 Task: Create a due date automation trigger when advanced on, on the tuesday before a card is due add content with a name not ending with resume at 11:00 AM.
Action: Mouse moved to (1079, 329)
Screenshot: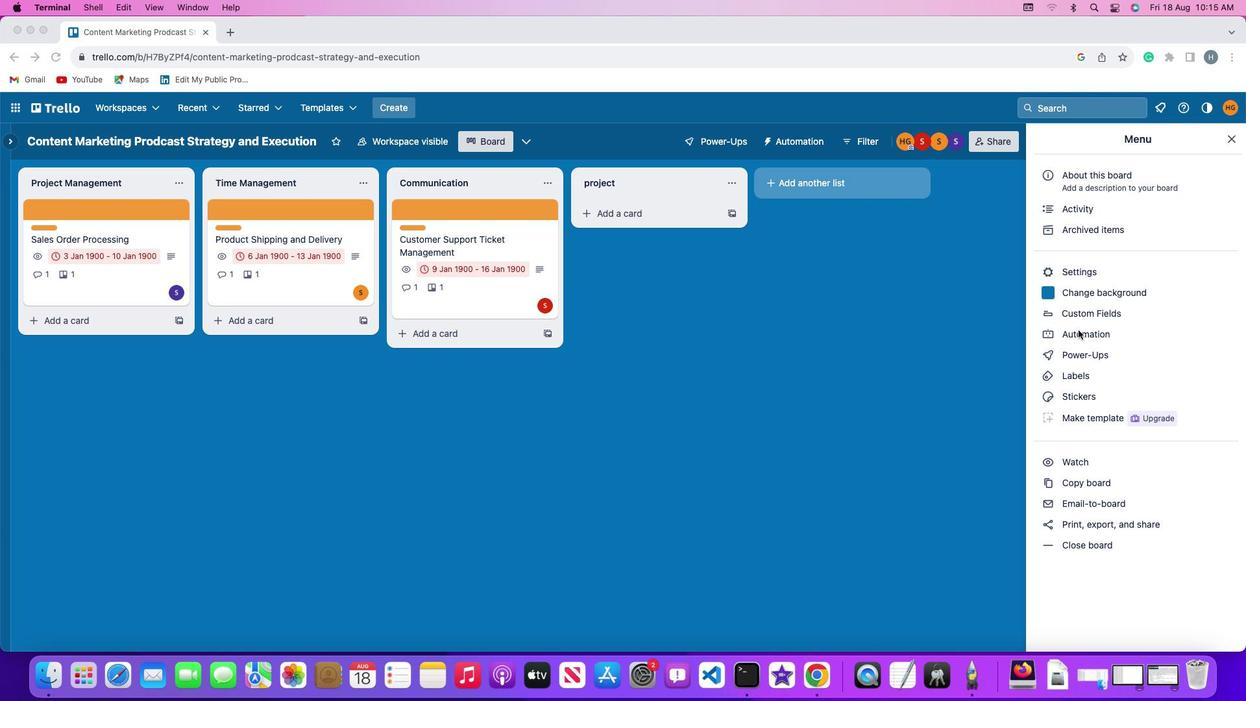 
Action: Mouse pressed left at (1079, 329)
Screenshot: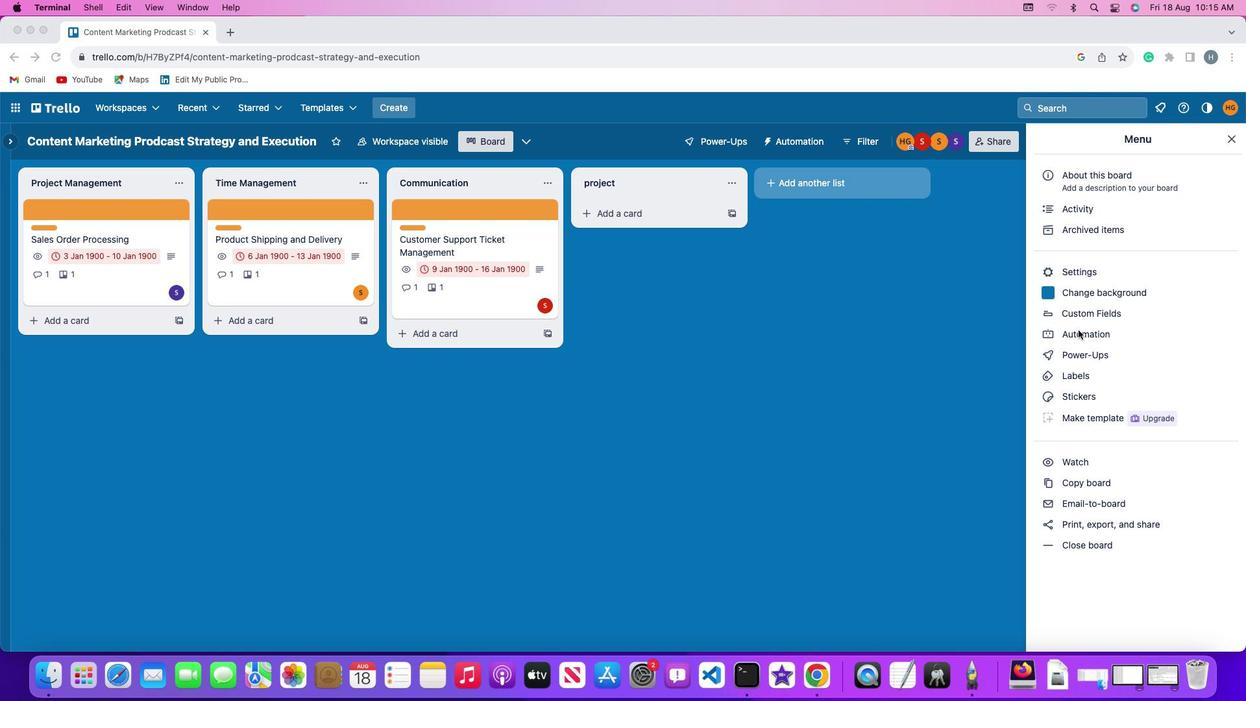 
Action: Mouse moved to (1079, 330)
Screenshot: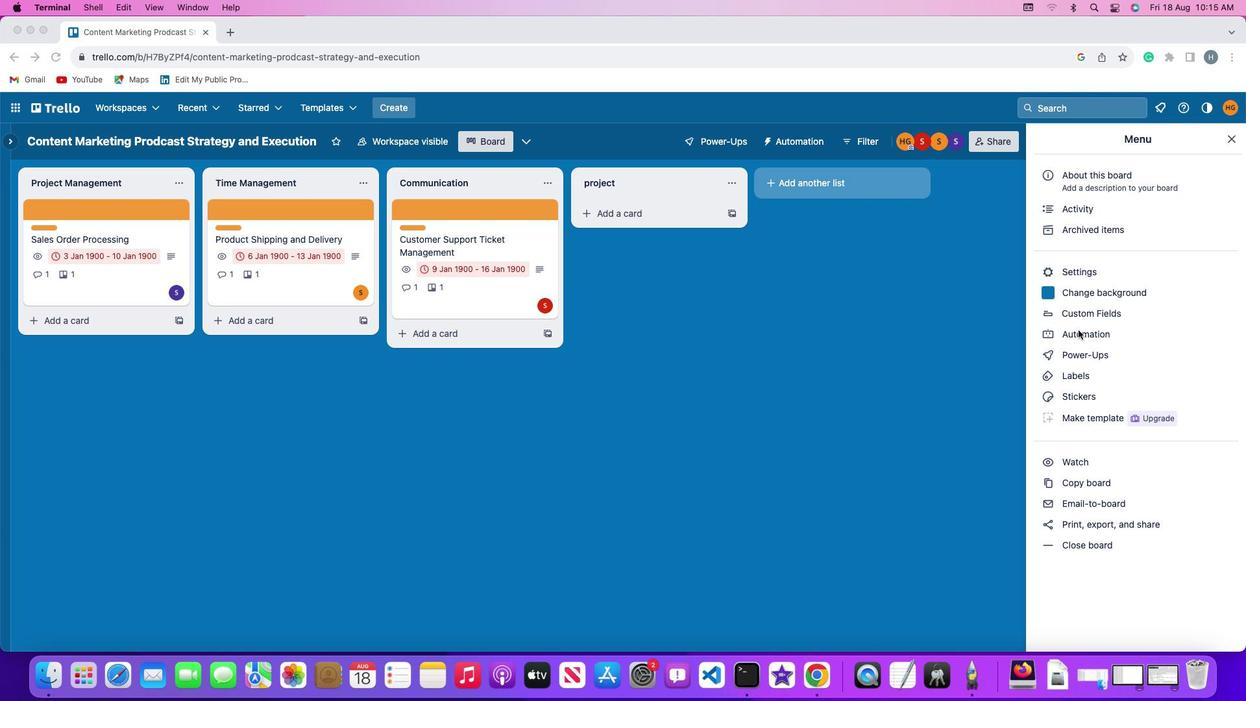 
Action: Mouse pressed left at (1079, 330)
Screenshot: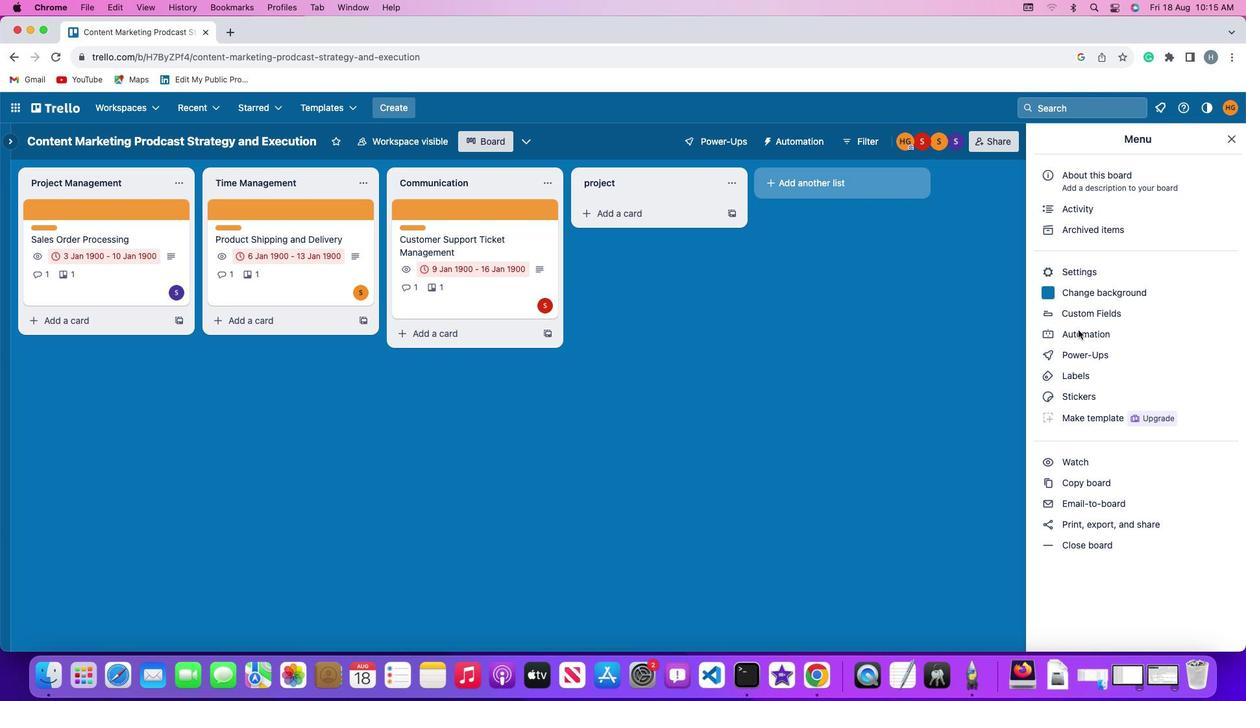 
Action: Mouse moved to (61, 310)
Screenshot: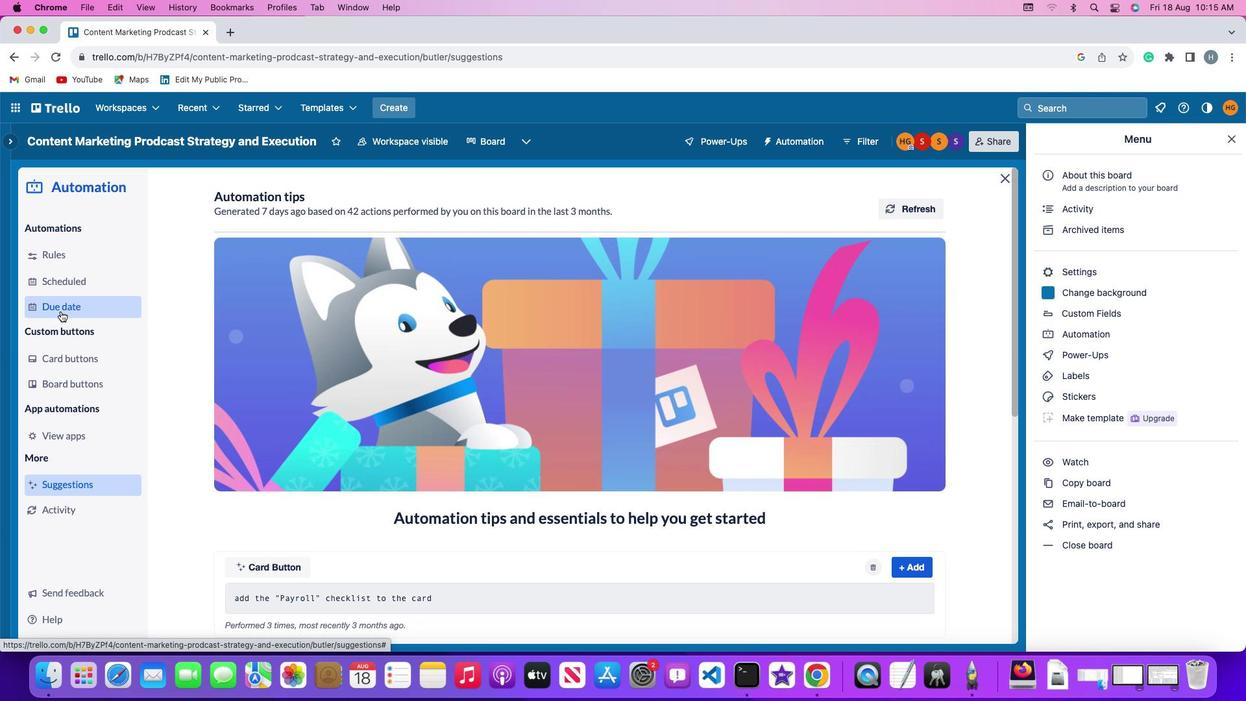 
Action: Mouse pressed left at (61, 310)
Screenshot: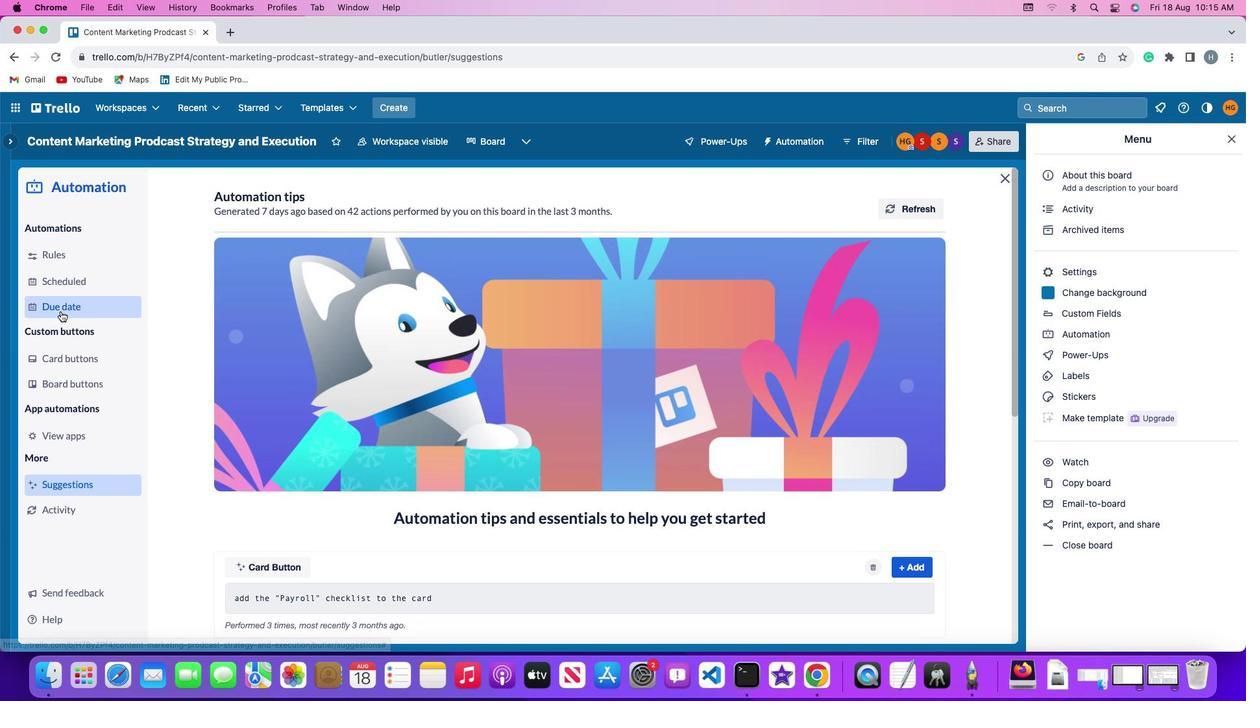 
Action: Mouse moved to (858, 199)
Screenshot: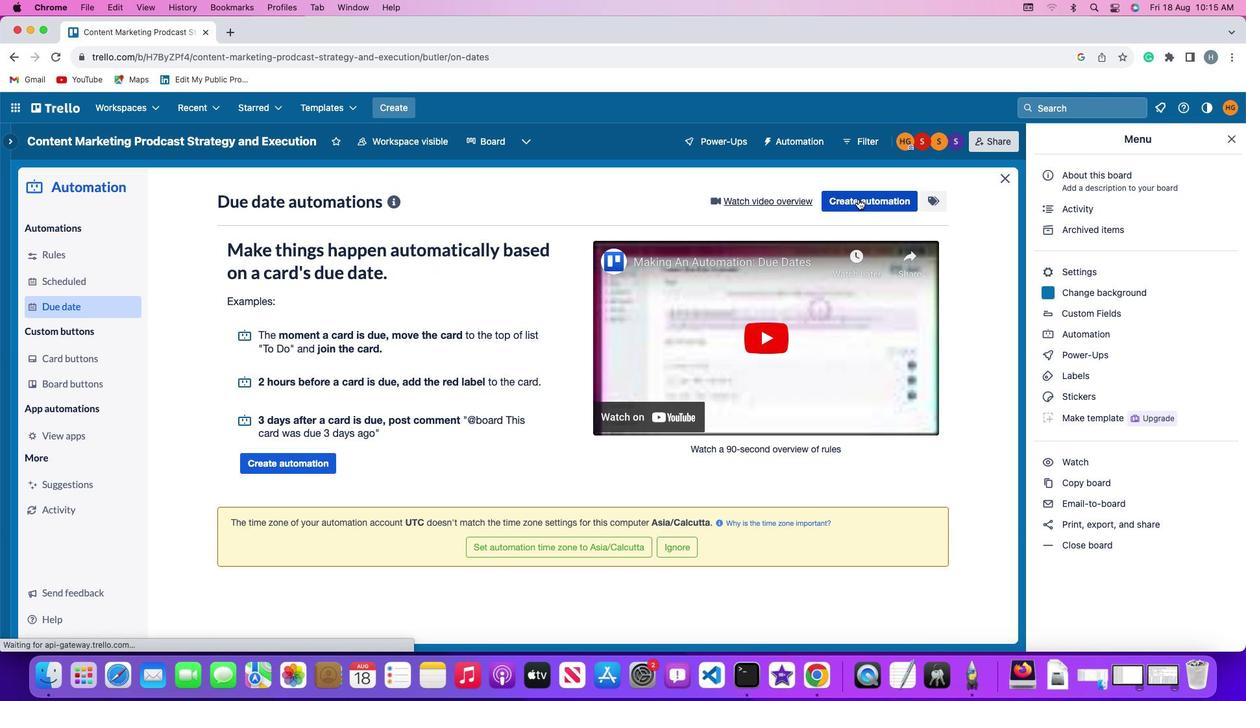 
Action: Mouse pressed left at (858, 199)
Screenshot: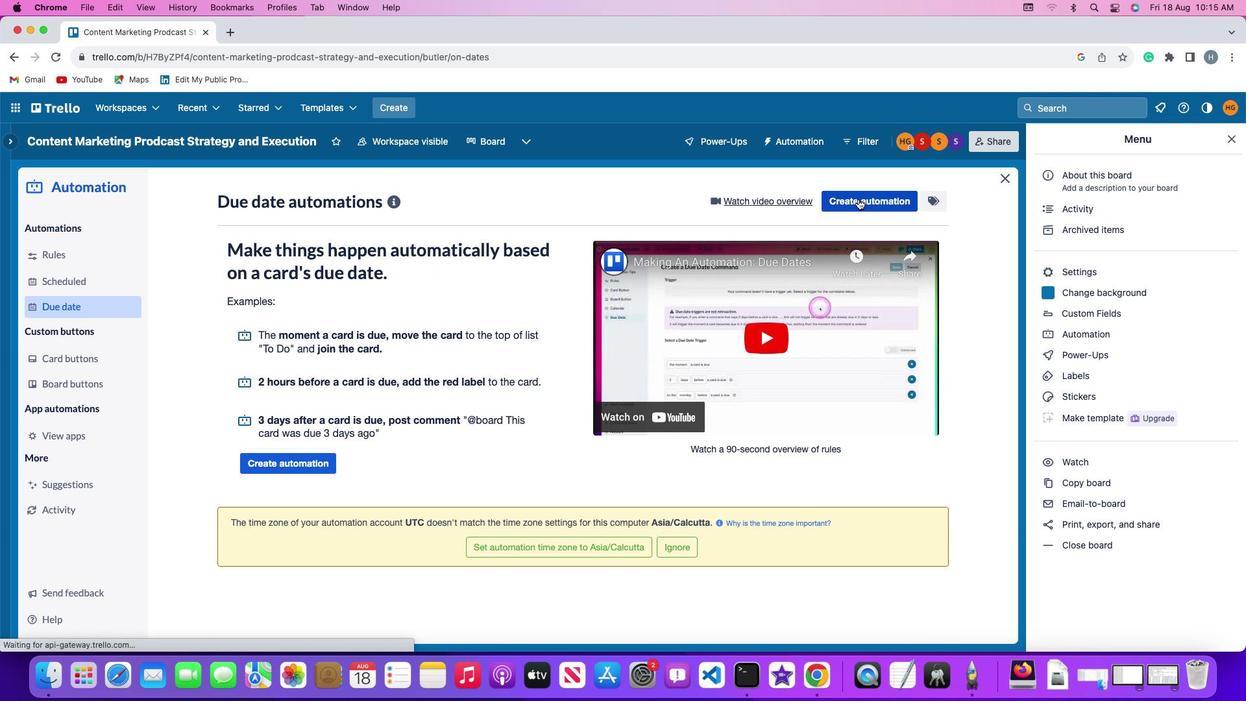 
Action: Mouse moved to (249, 324)
Screenshot: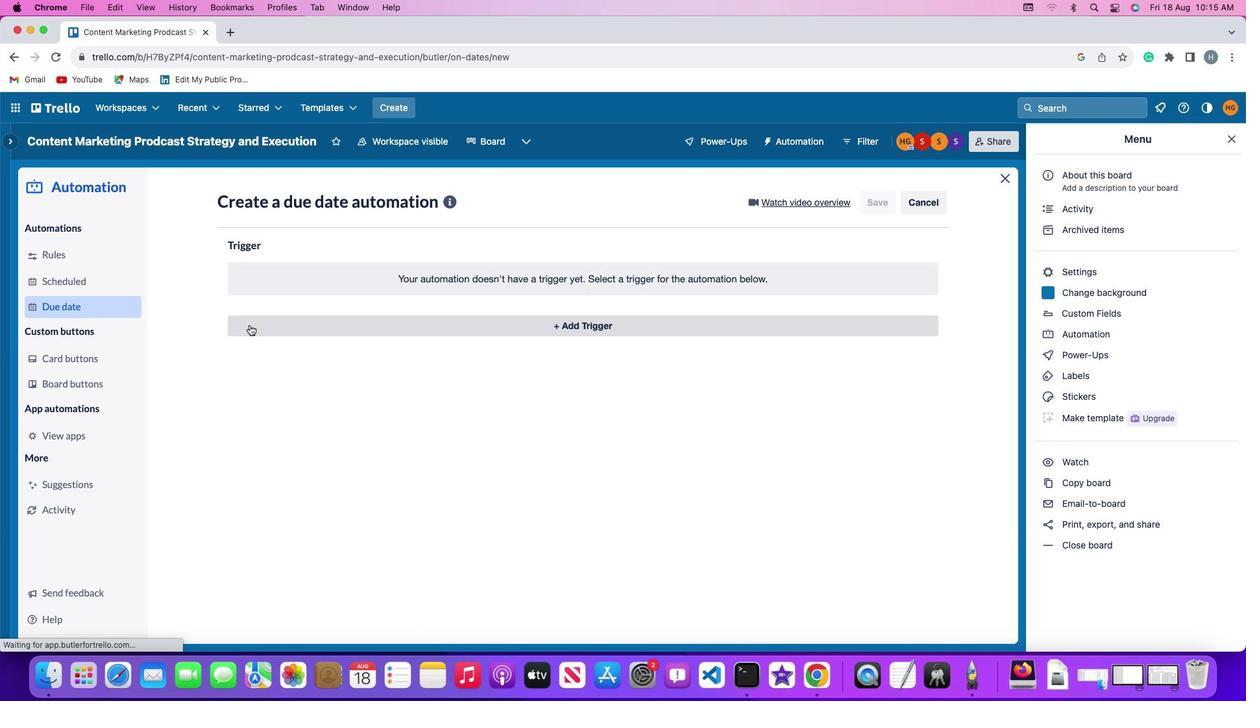 
Action: Mouse pressed left at (249, 324)
Screenshot: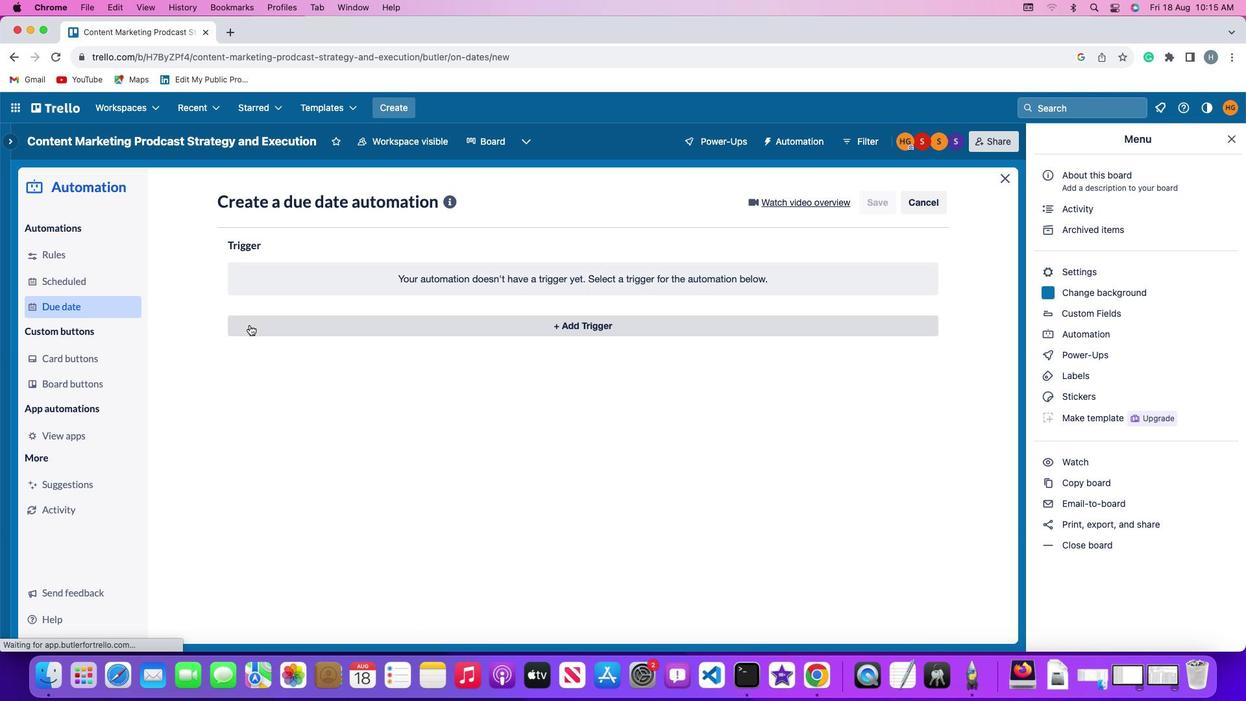 
Action: Mouse moved to (286, 565)
Screenshot: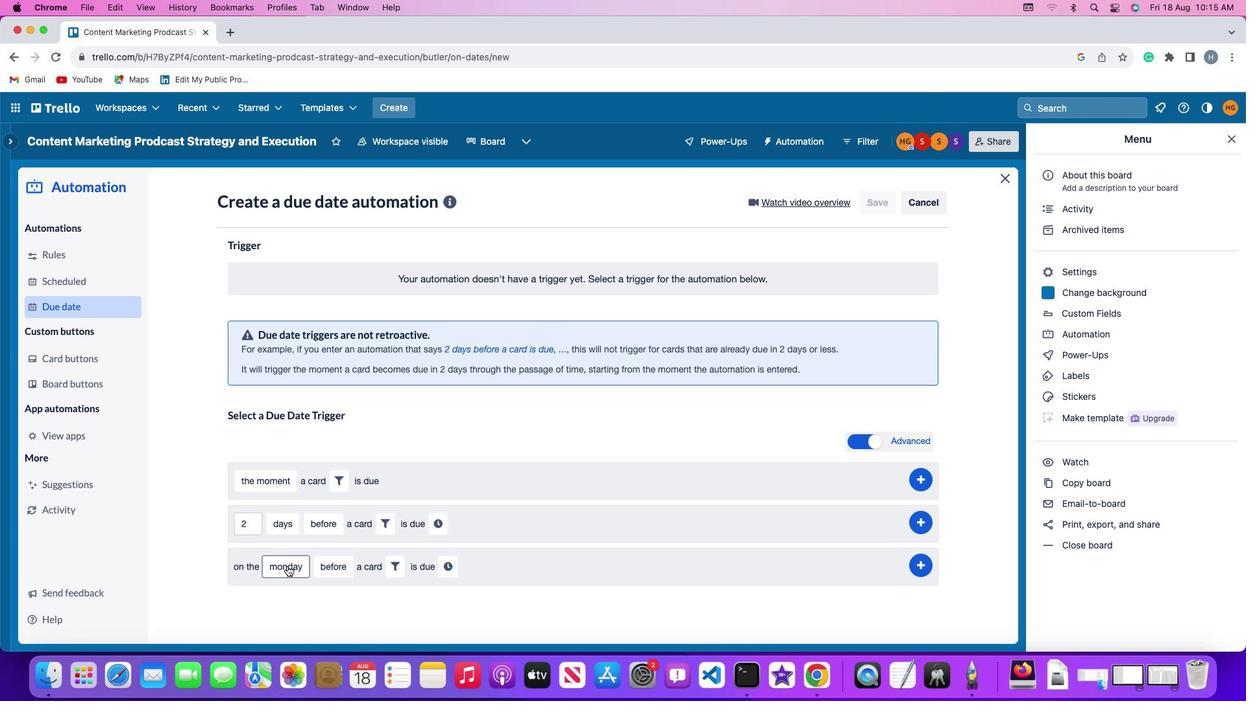 
Action: Mouse pressed left at (286, 565)
Screenshot: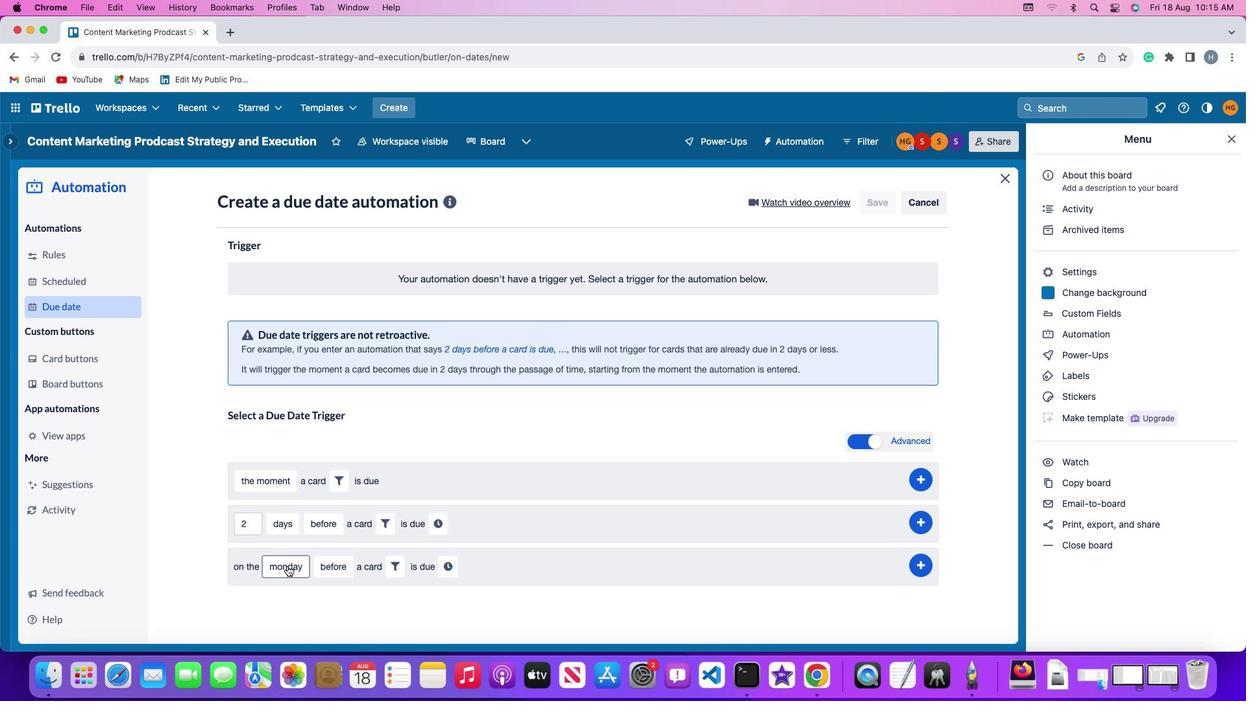 
Action: Mouse moved to (299, 412)
Screenshot: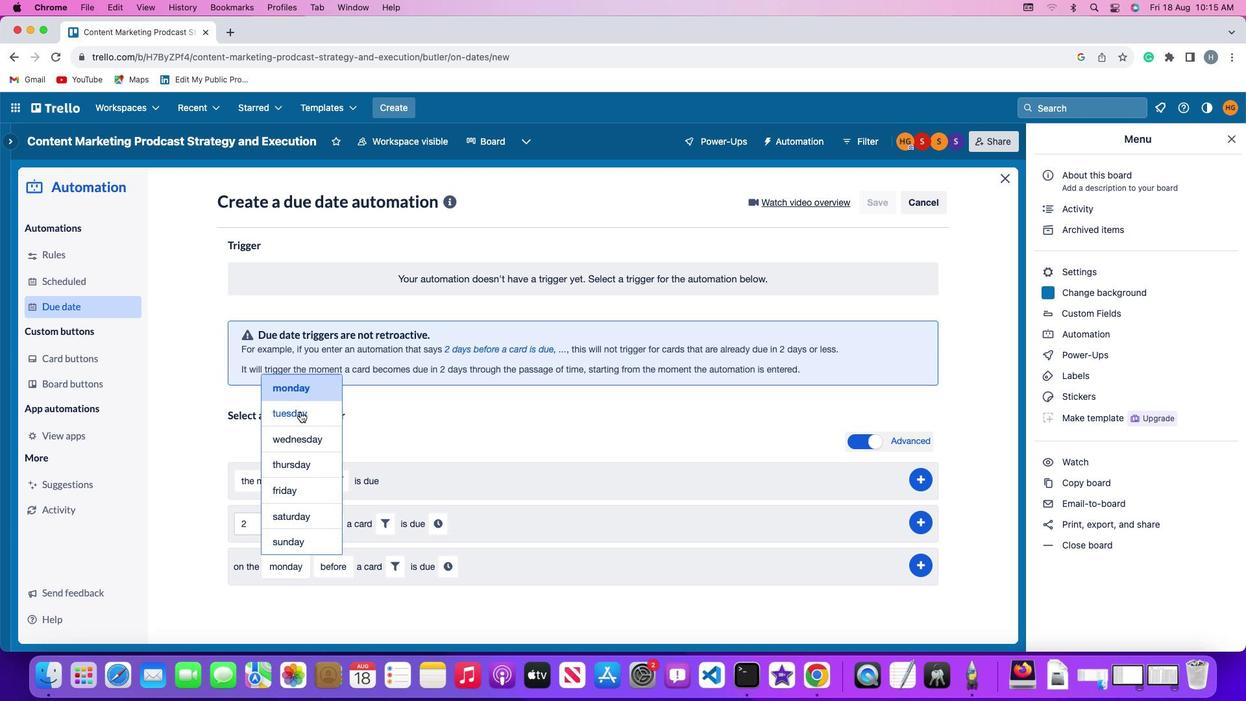 
Action: Mouse pressed left at (299, 412)
Screenshot: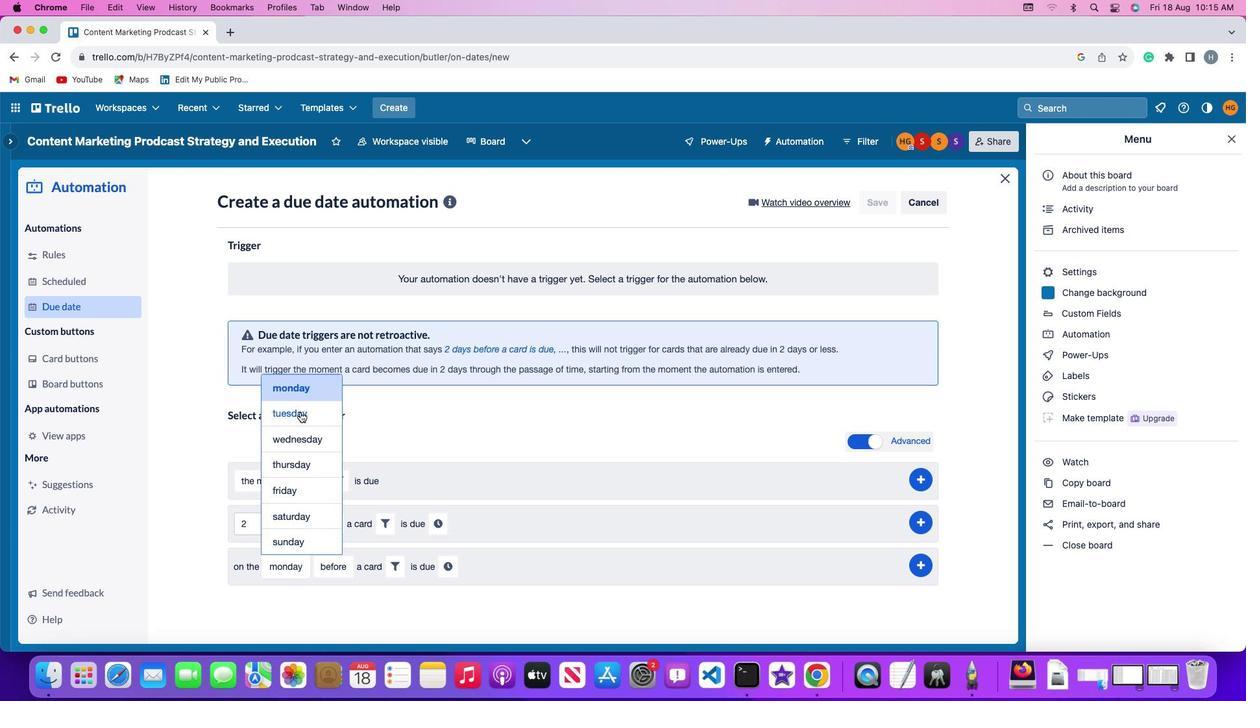 
Action: Mouse moved to (338, 569)
Screenshot: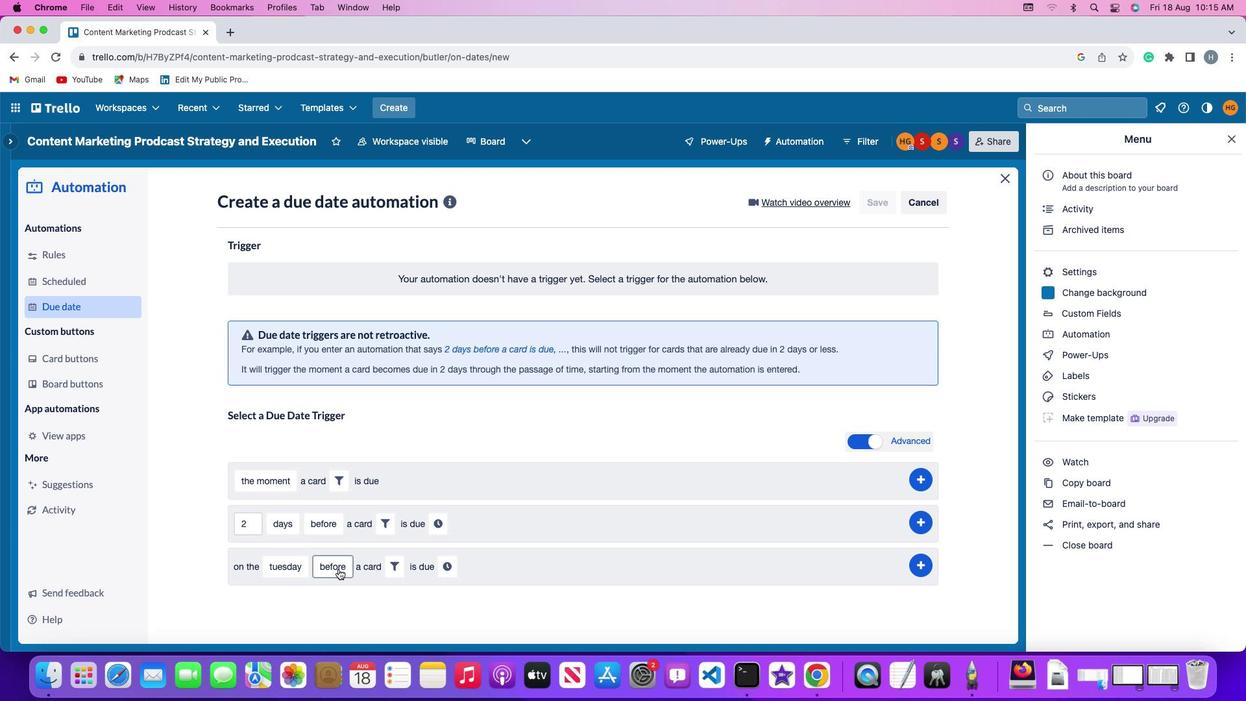 
Action: Mouse pressed left at (338, 569)
Screenshot: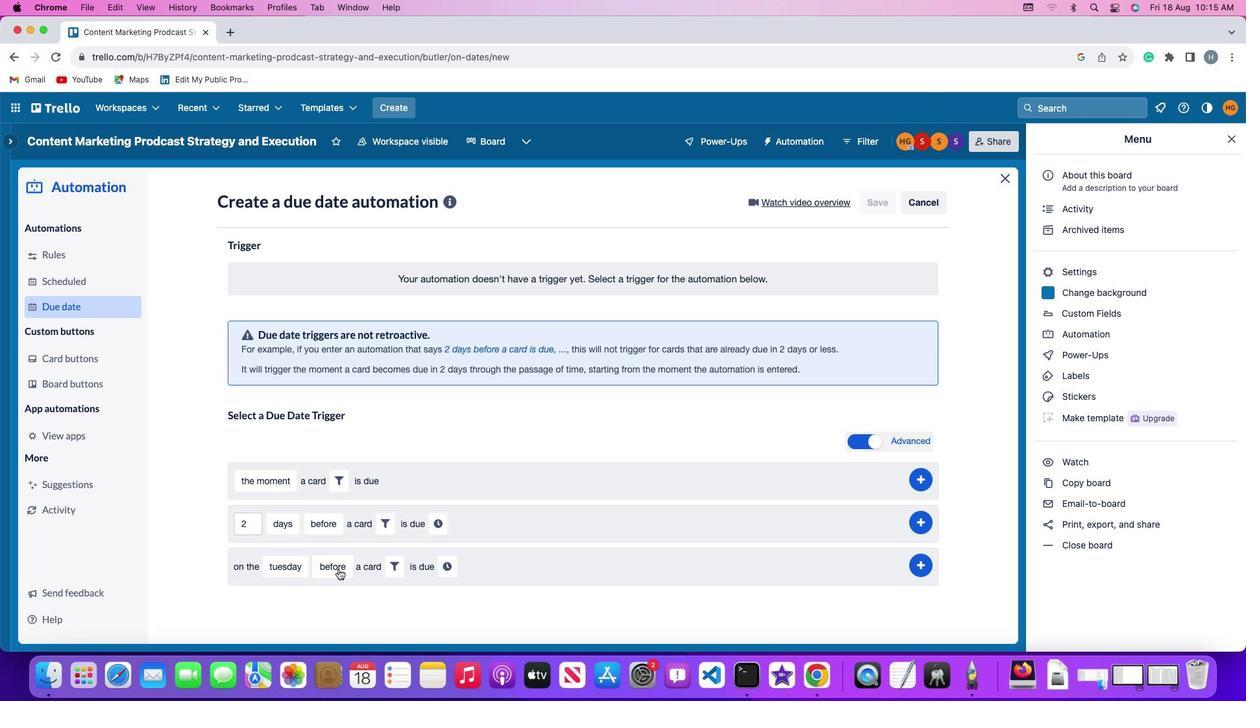 
Action: Mouse moved to (353, 464)
Screenshot: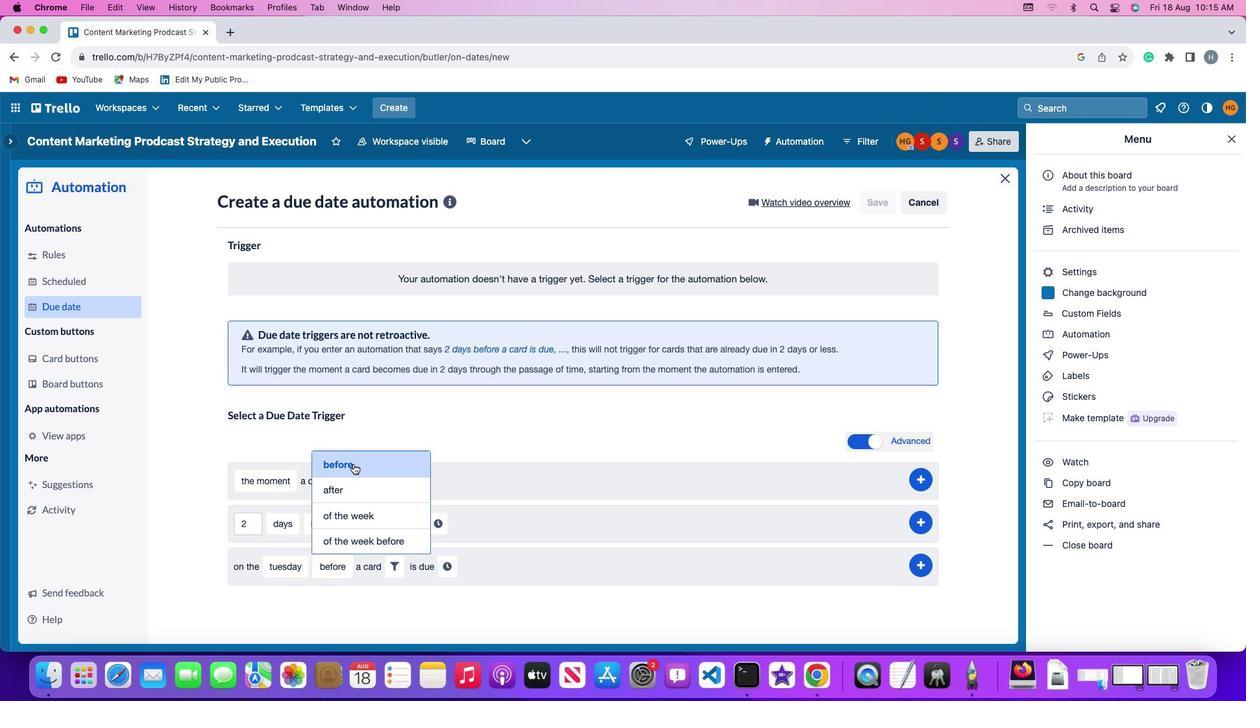 
Action: Mouse pressed left at (353, 464)
Screenshot: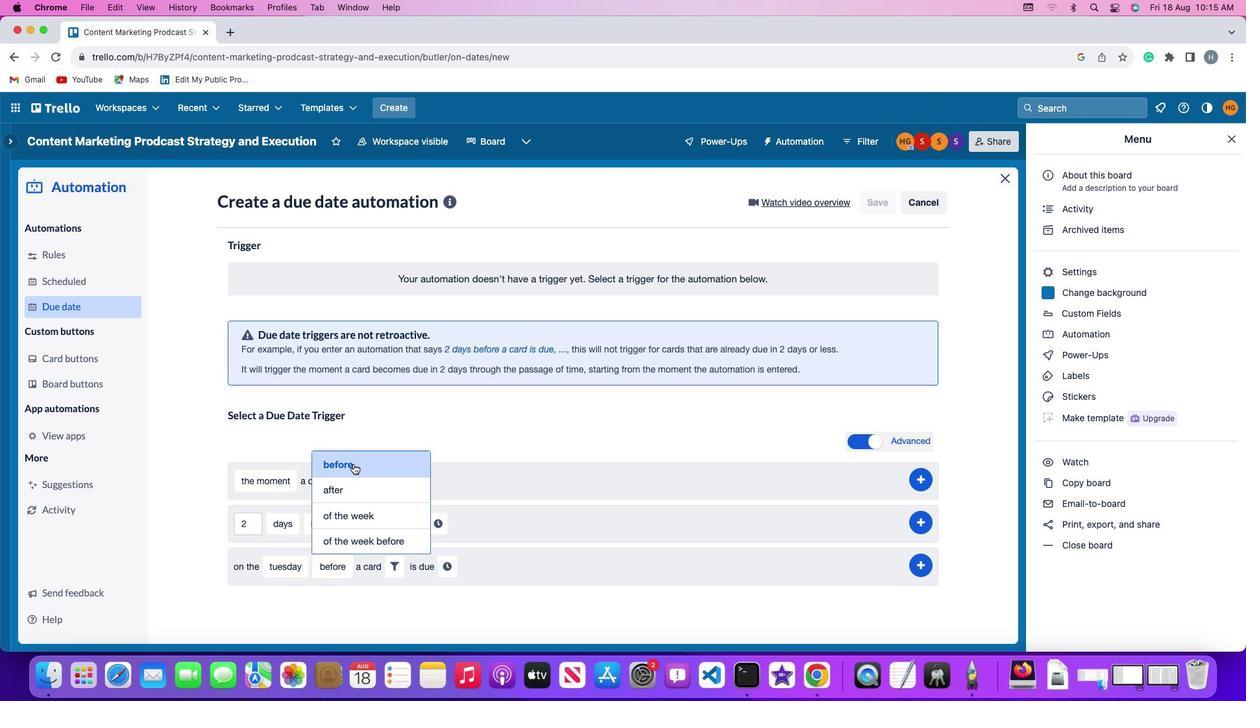 
Action: Mouse moved to (401, 571)
Screenshot: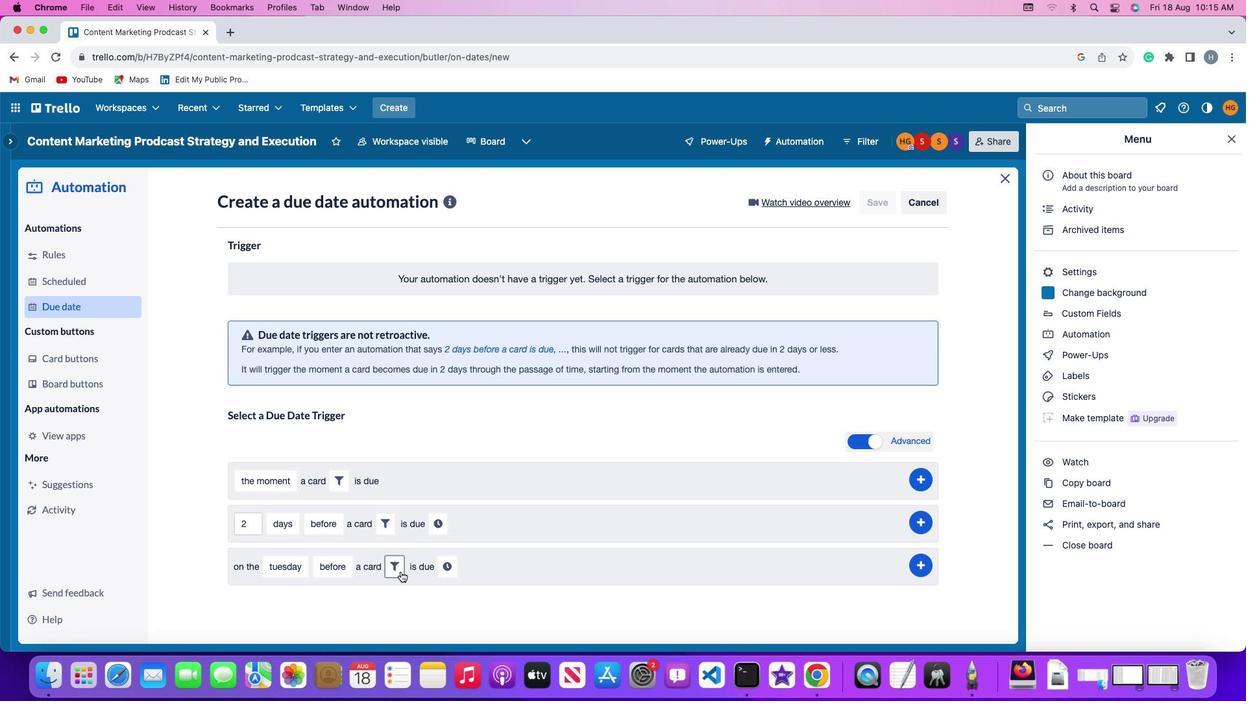 
Action: Mouse pressed left at (401, 571)
Screenshot: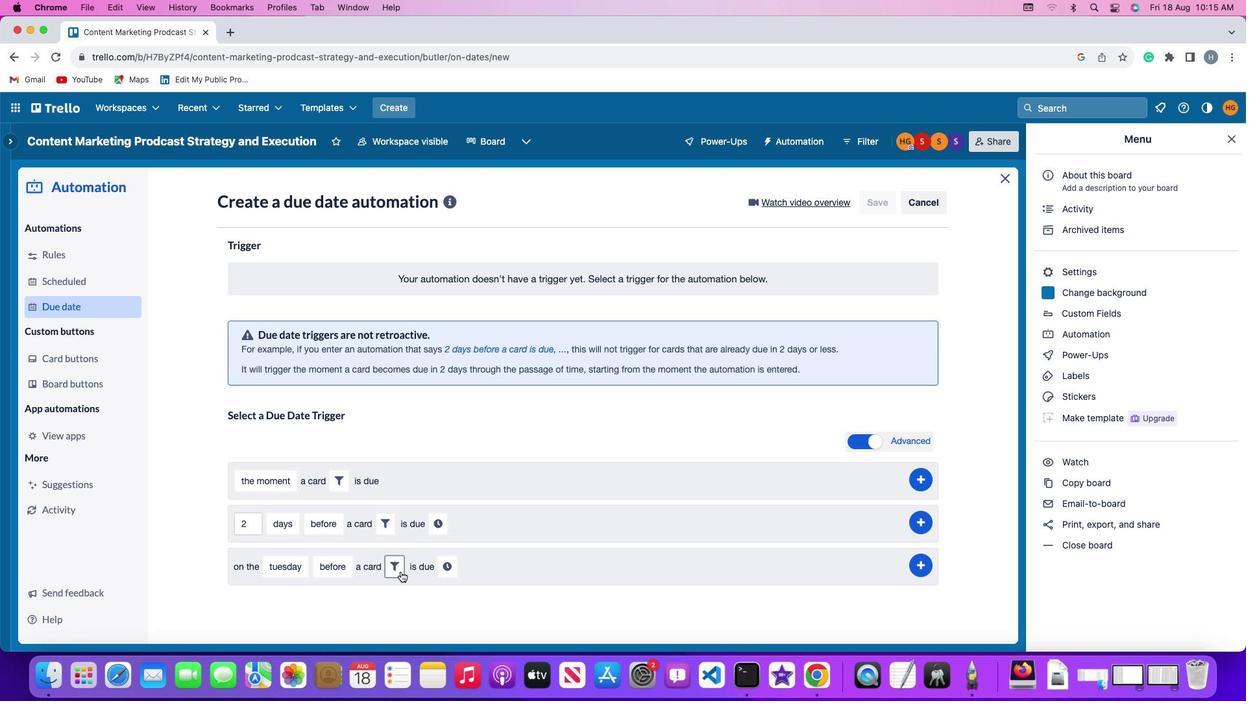 
Action: Mouse moved to (551, 602)
Screenshot: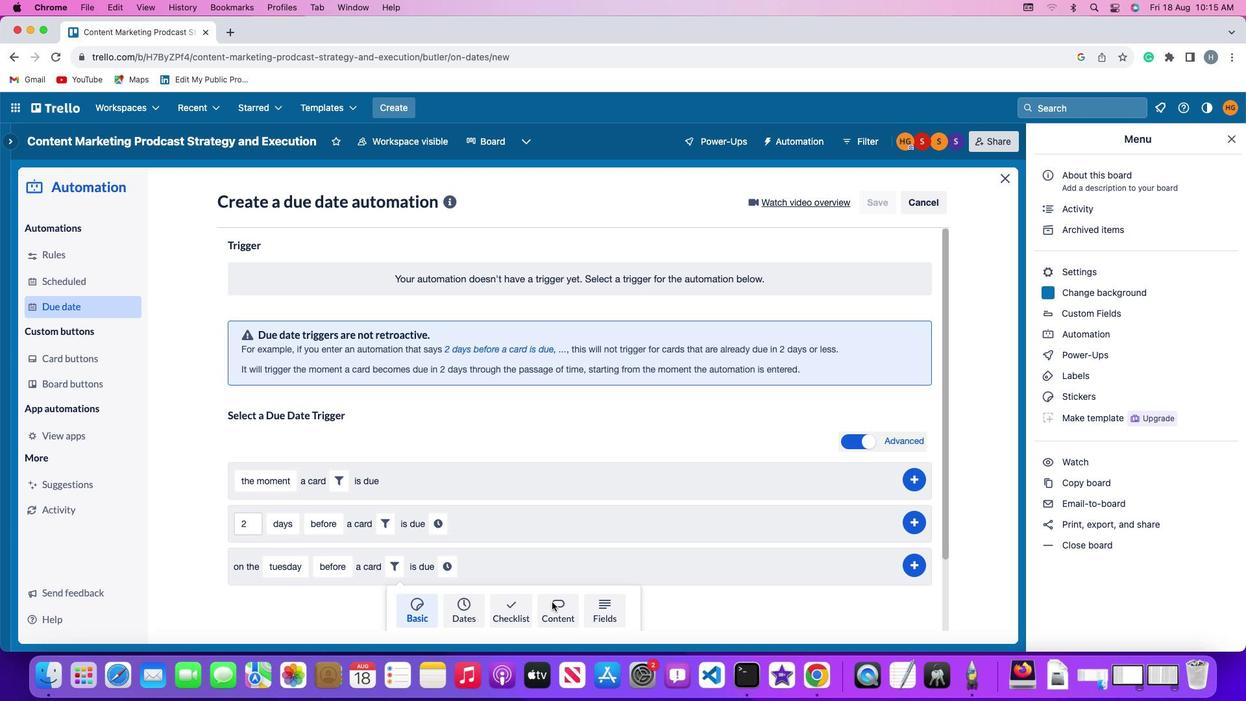
Action: Mouse pressed left at (551, 602)
Screenshot: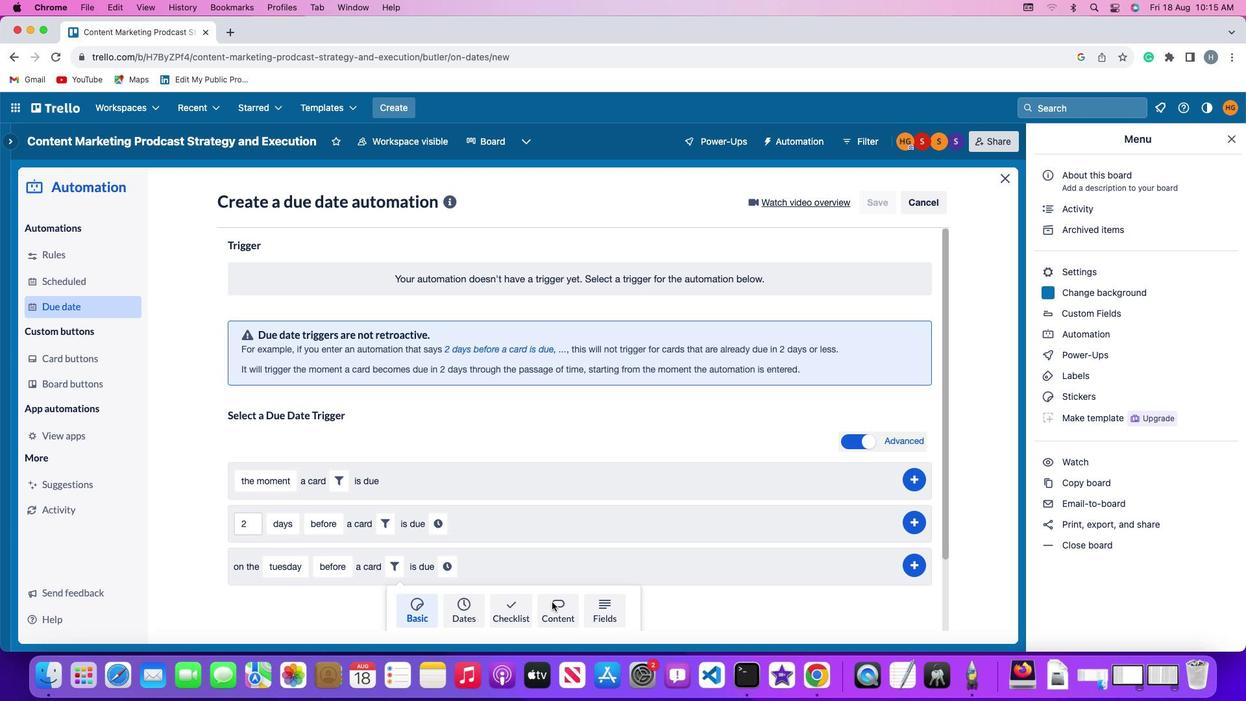 
Action: Mouse moved to (338, 592)
Screenshot: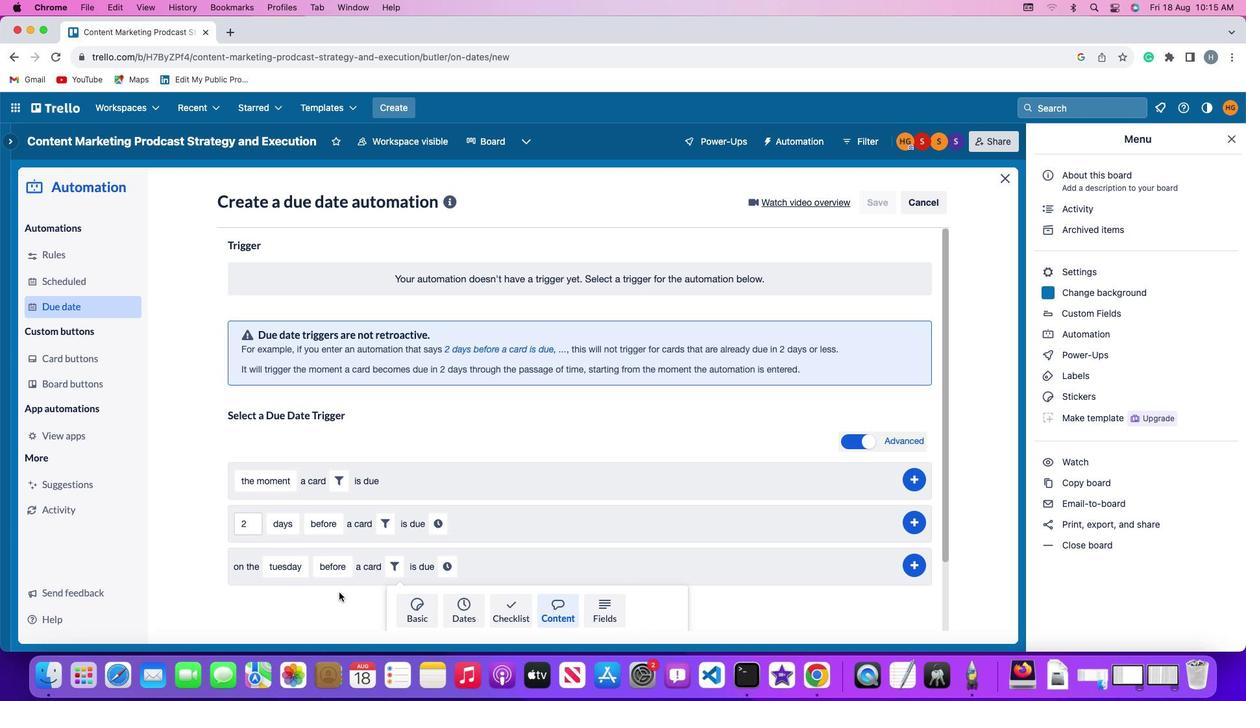 
Action: Mouse scrolled (338, 592) with delta (0, 0)
Screenshot: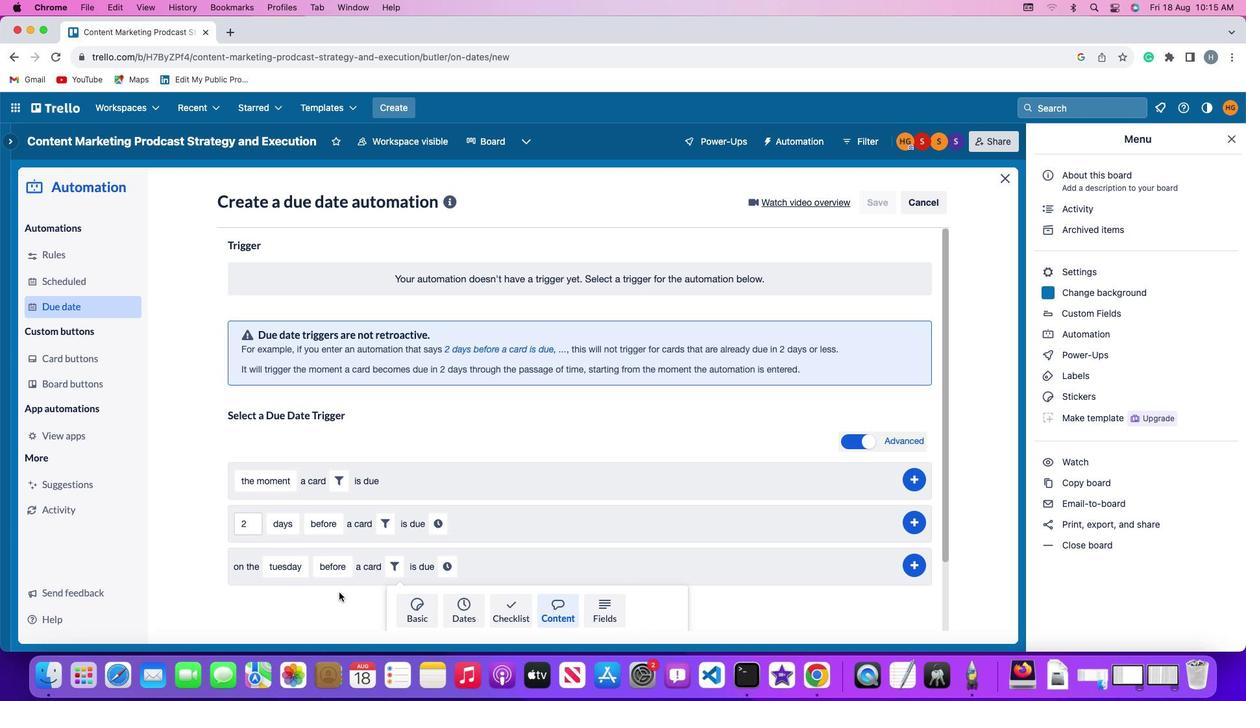 
Action: Mouse moved to (338, 592)
Screenshot: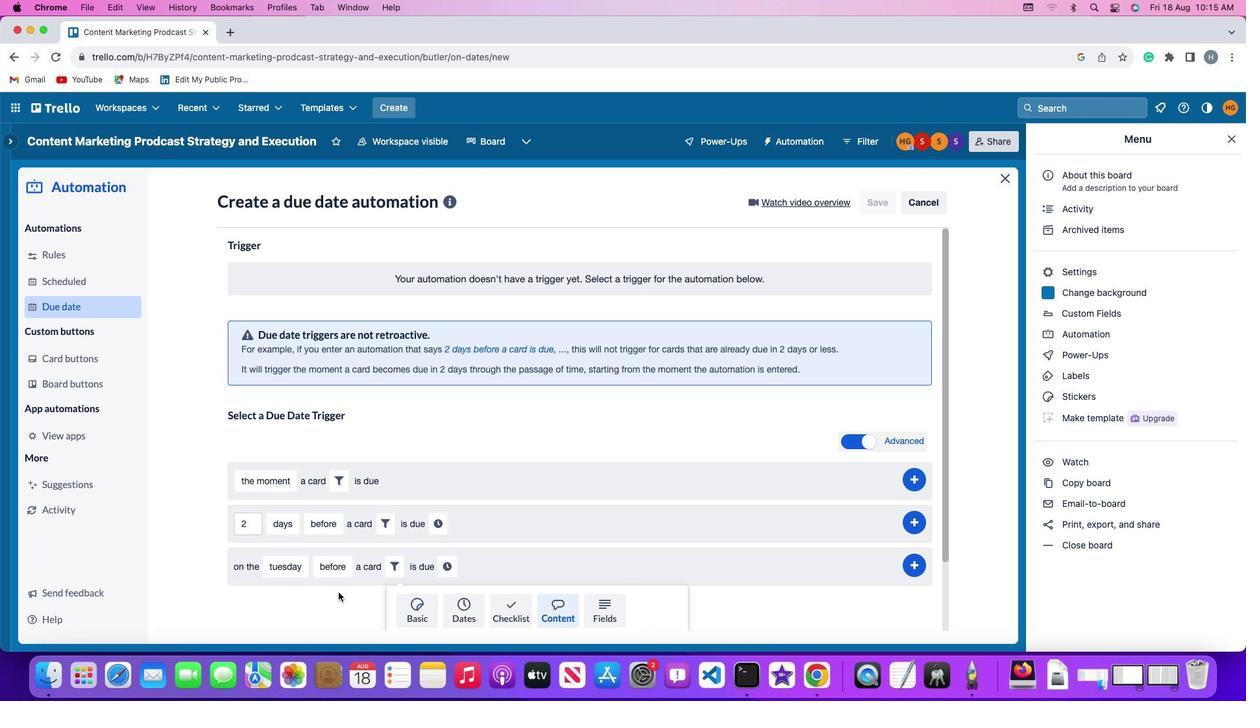 
Action: Mouse scrolled (338, 592) with delta (0, 0)
Screenshot: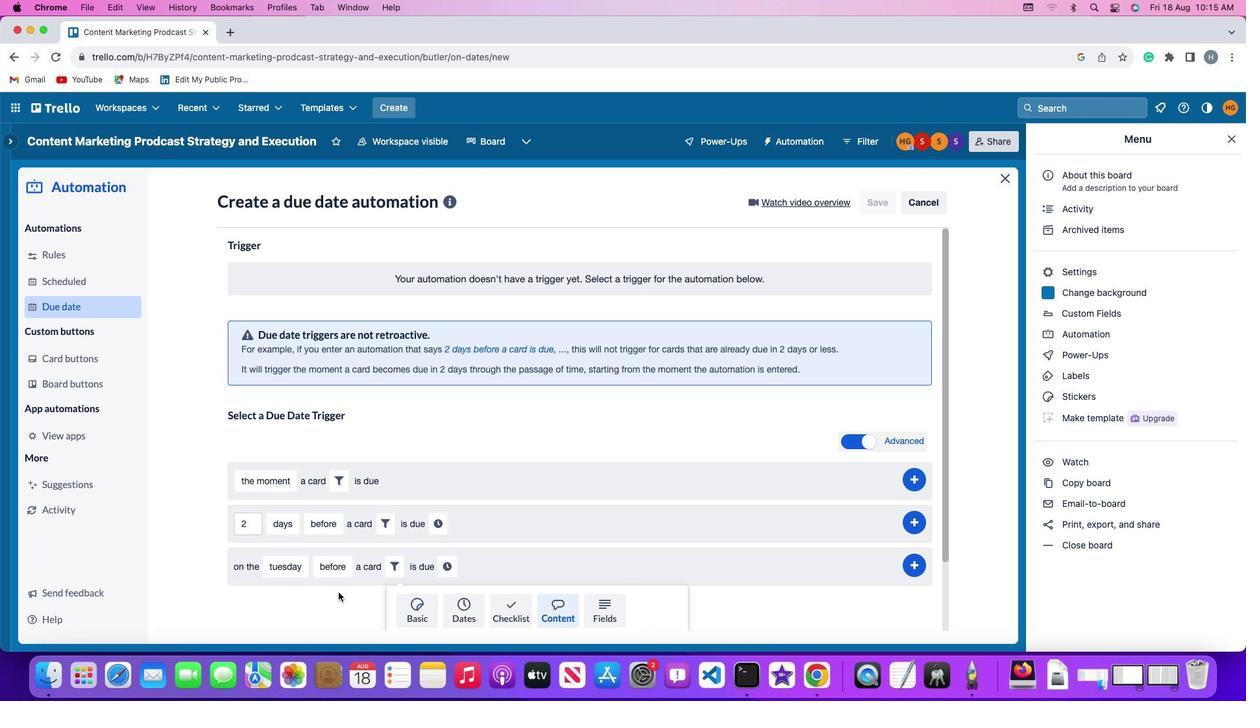 
Action: Mouse scrolled (338, 592) with delta (0, -1)
Screenshot: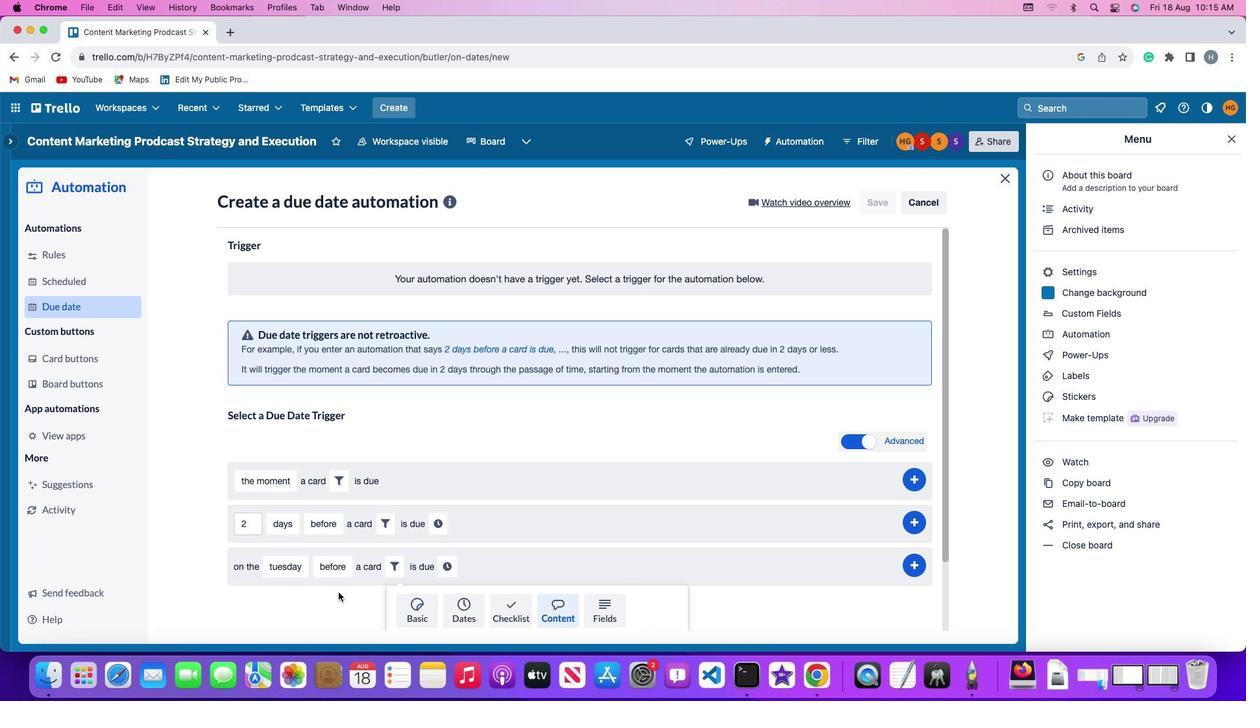 
Action: Mouse scrolled (338, 592) with delta (0, -3)
Screenshot: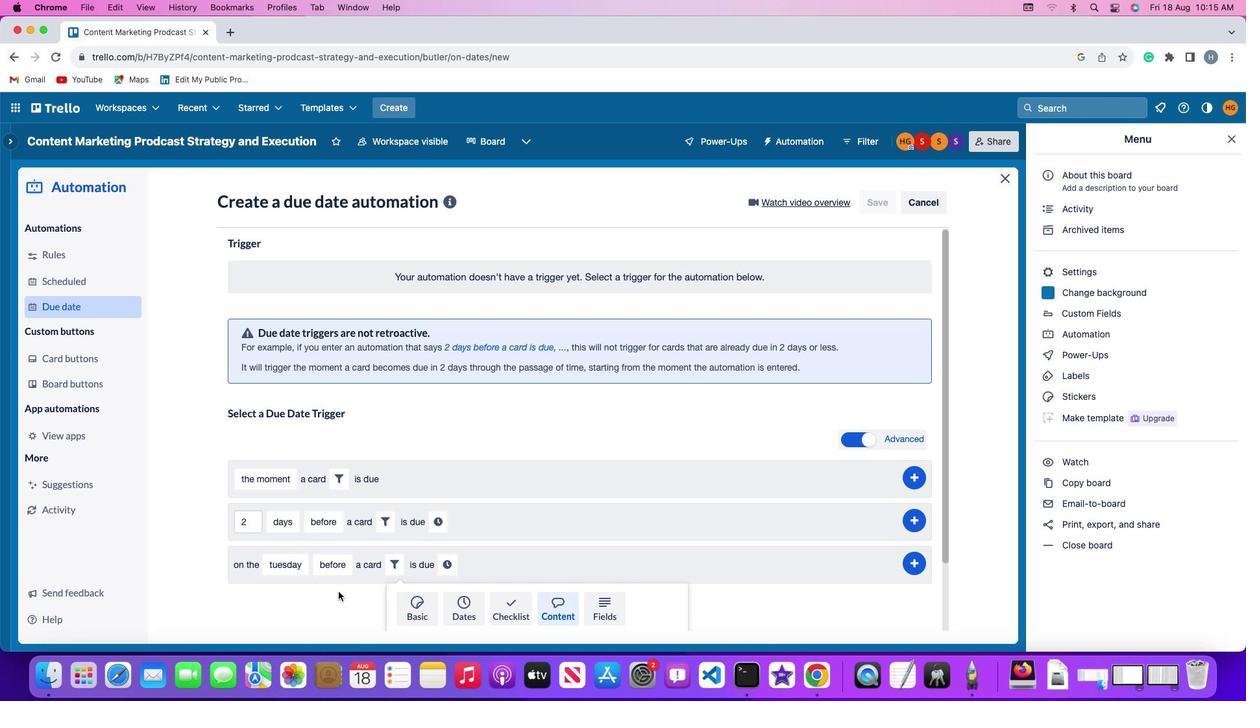 
Action: Mouse moved to (441, 571)
Screenshot: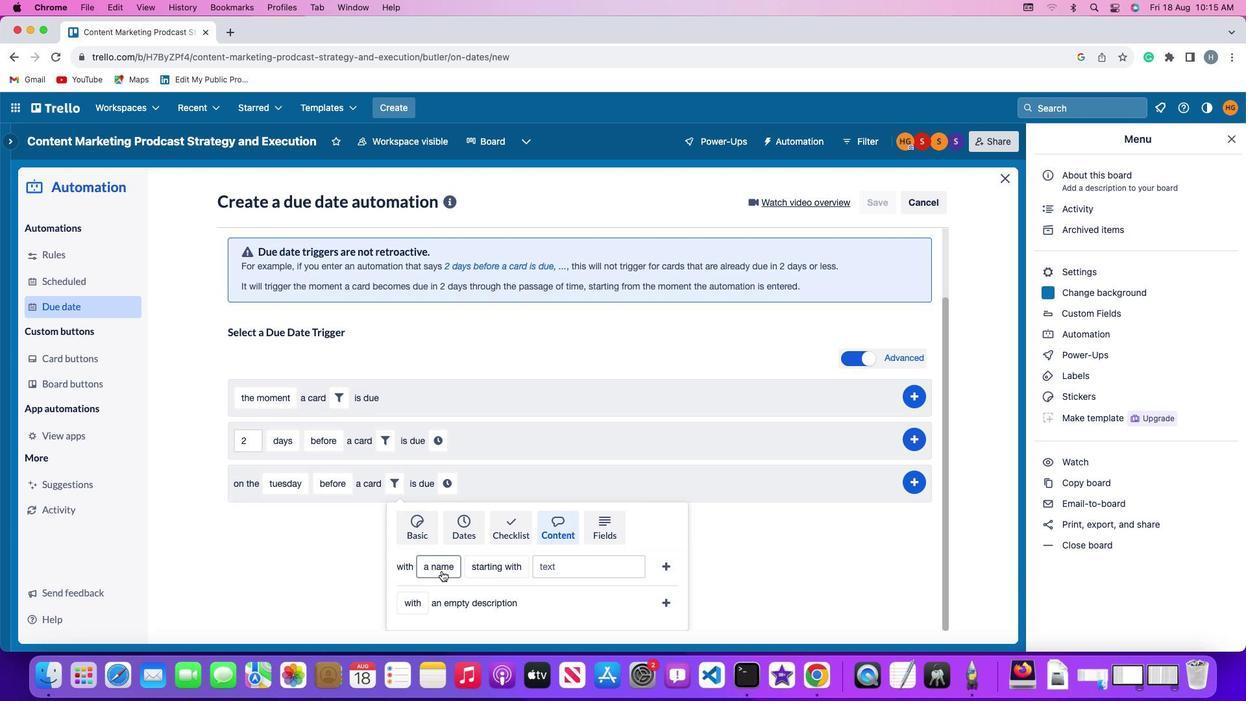 
Action: Mouse pressed left at (441, 571)
Screenshot: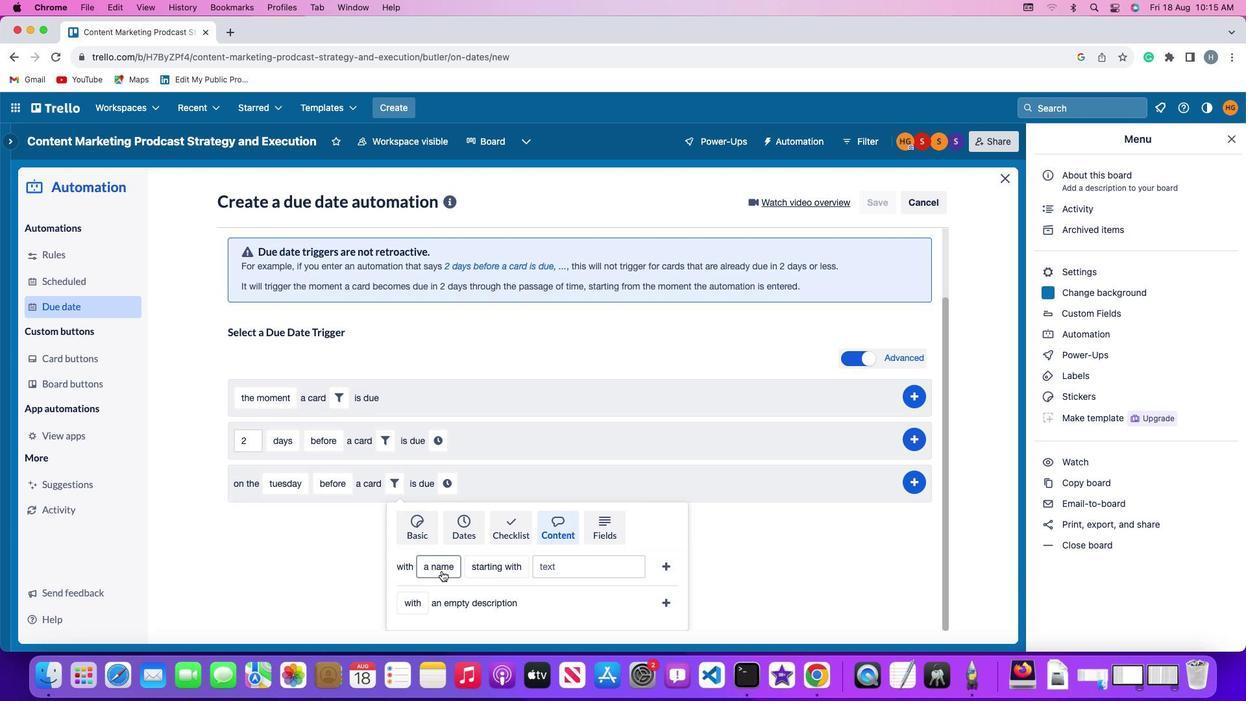 
Action: Mouse moved to (462, 486)
Screenshot: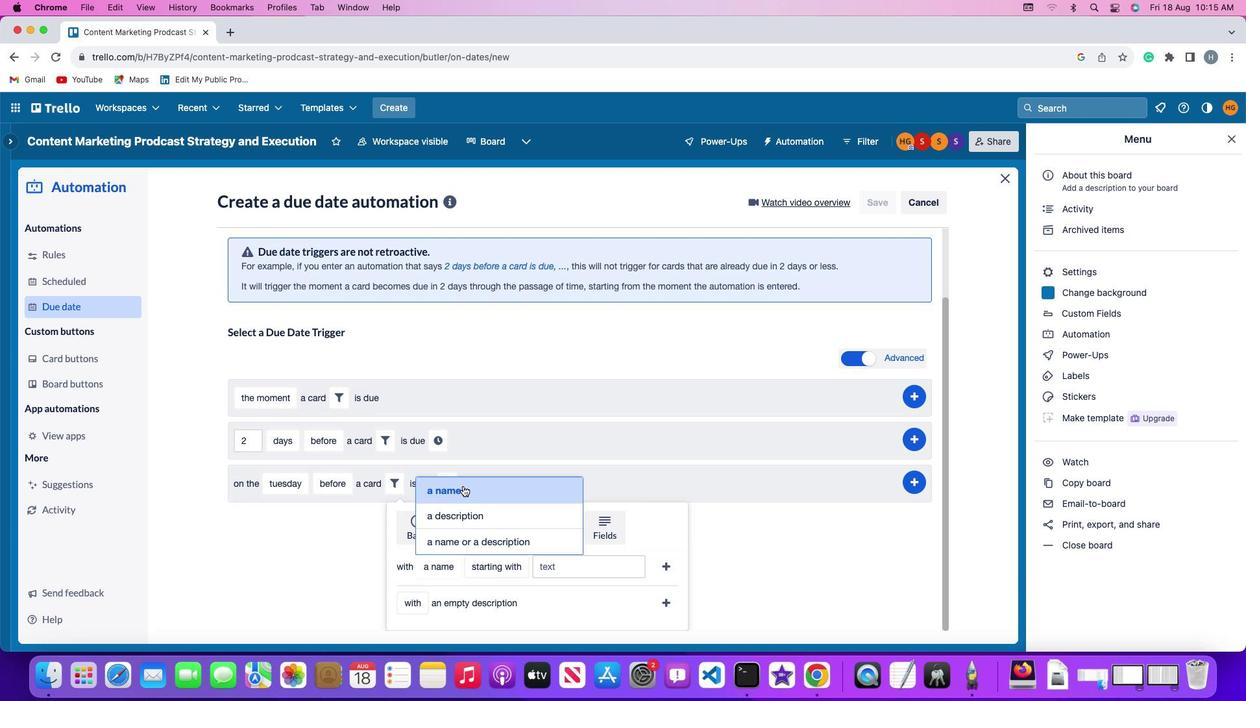 
Action: Mouse pressed left at (462, 486)
Screenshot: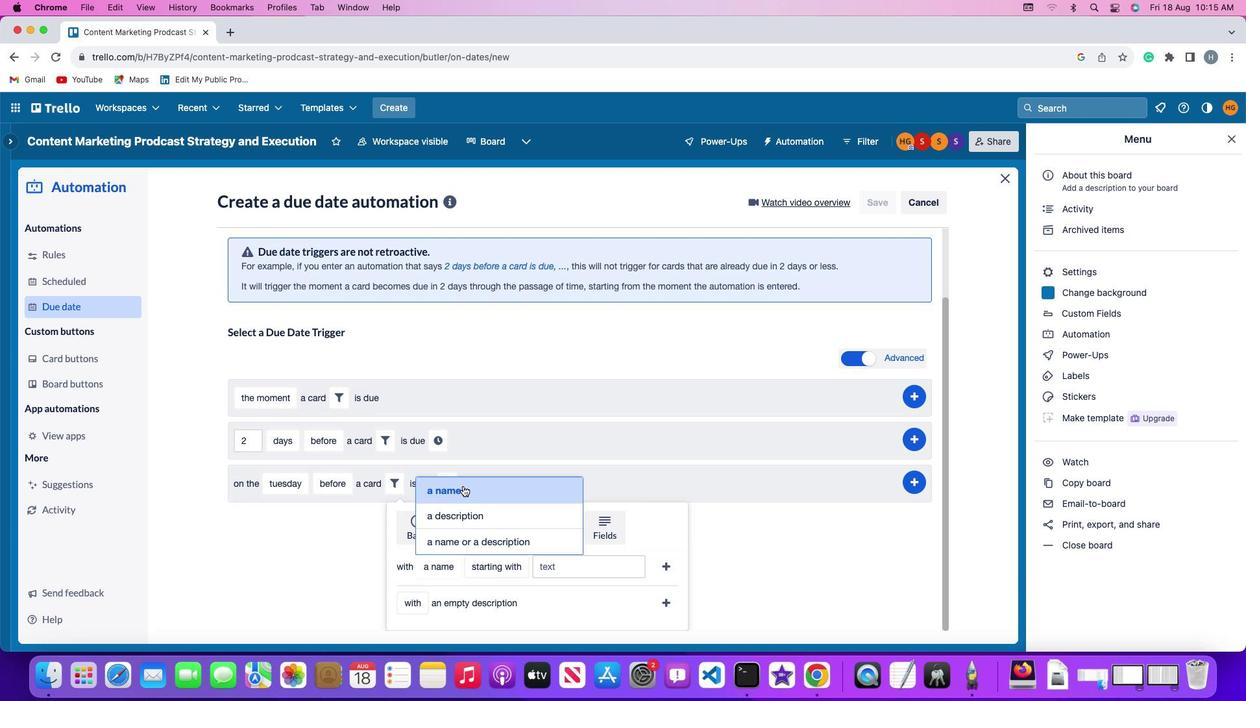 
Action: Mouse moved to (503, 575)
Screenshot: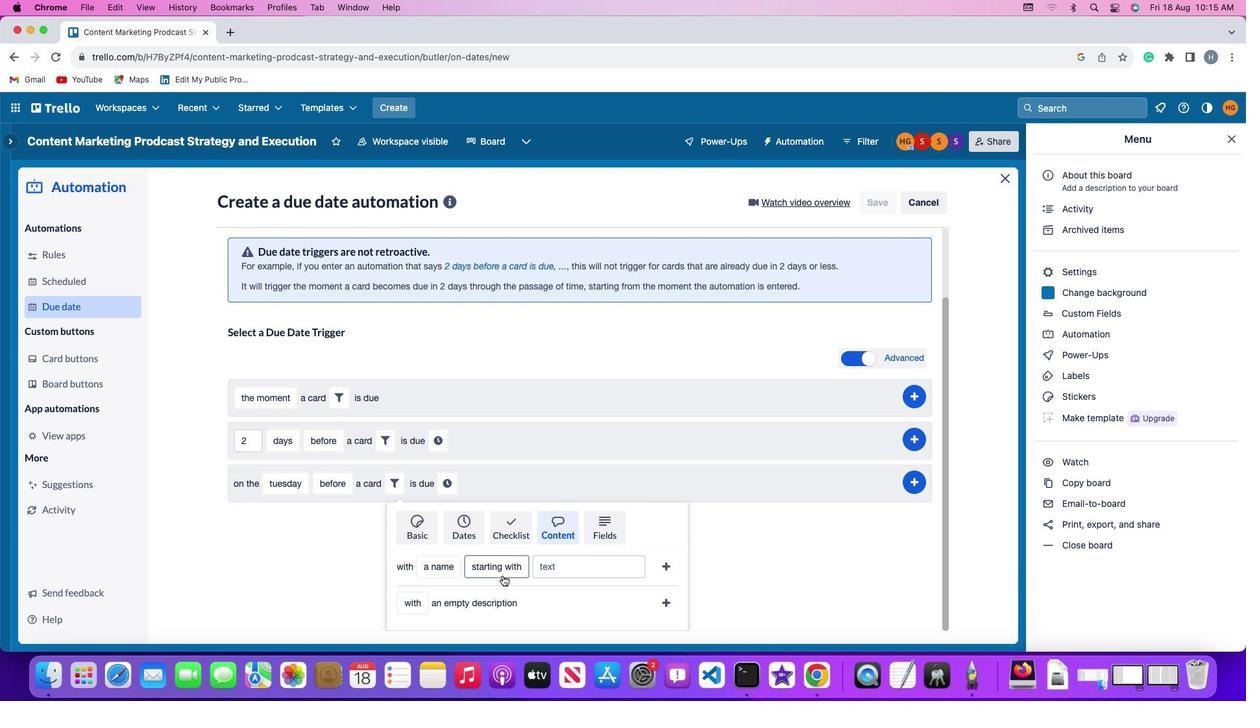 
Action: Mouse pressed left at (503, 575)
Screenshot: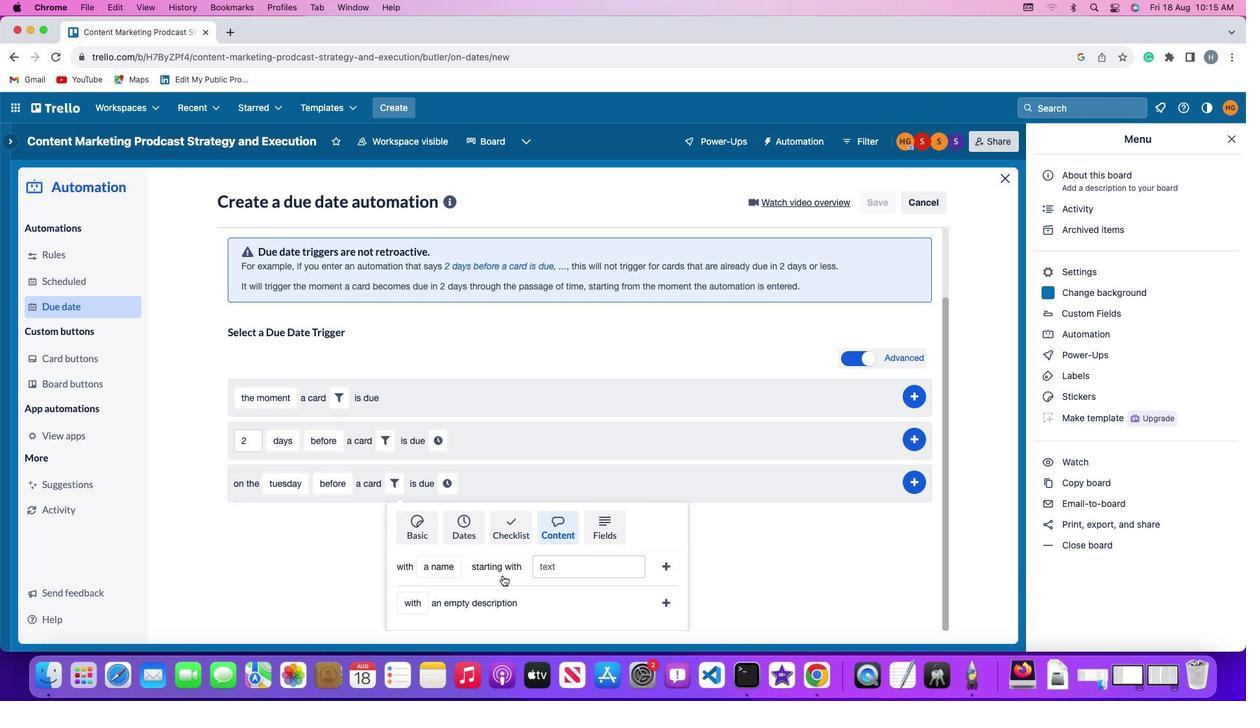 
Action: Mouse moved to (514, 518)
Screenshot: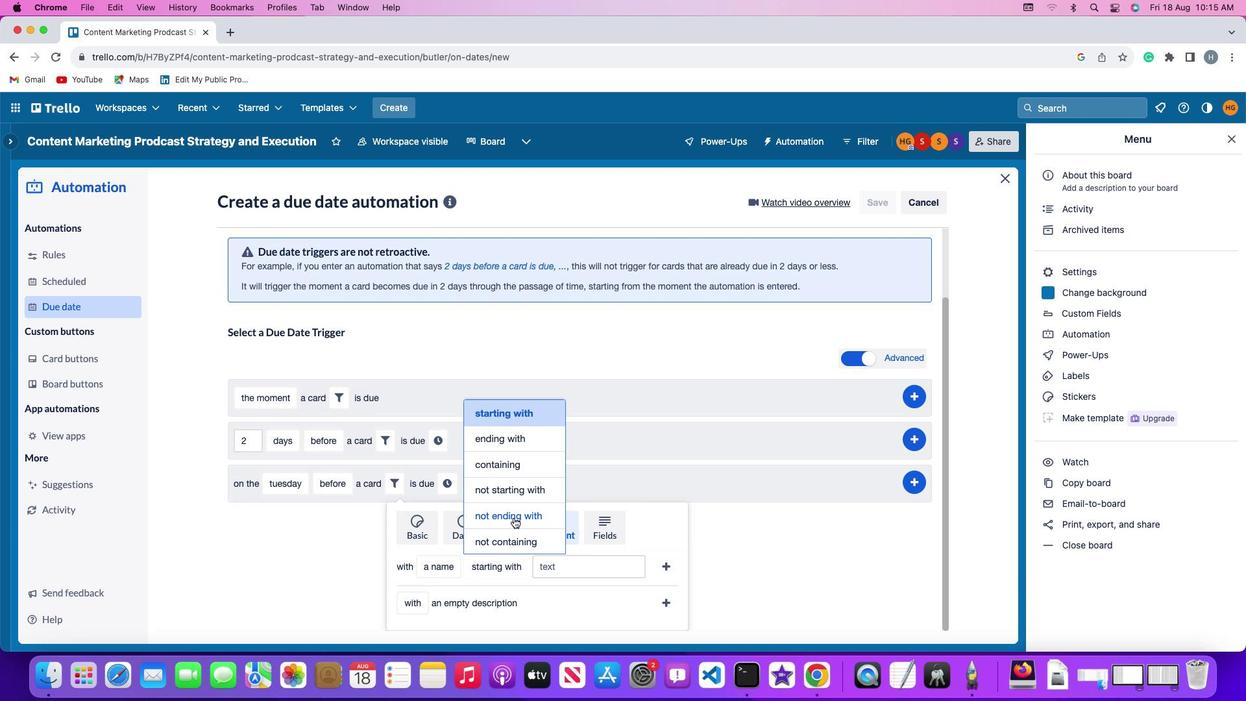 
Action: Mouse pressed left at (514, 518)
Screenshot: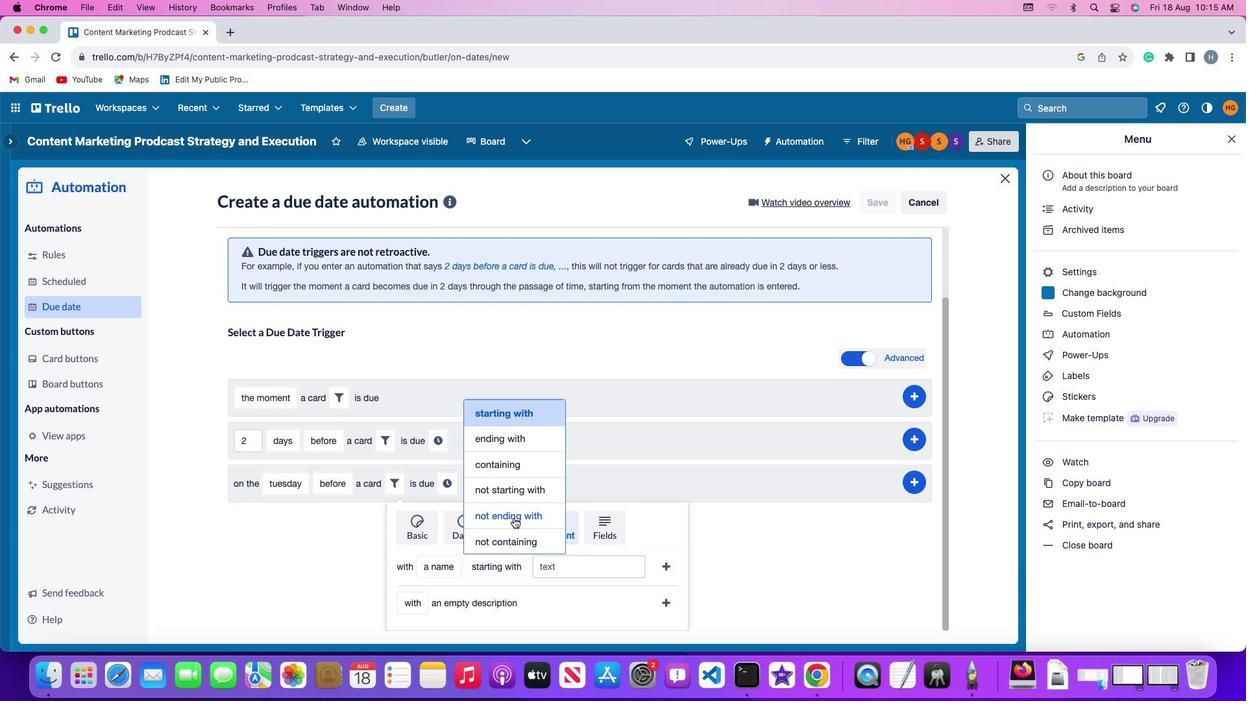 
Action: Mouse moved to (560, 570)
Screenshot: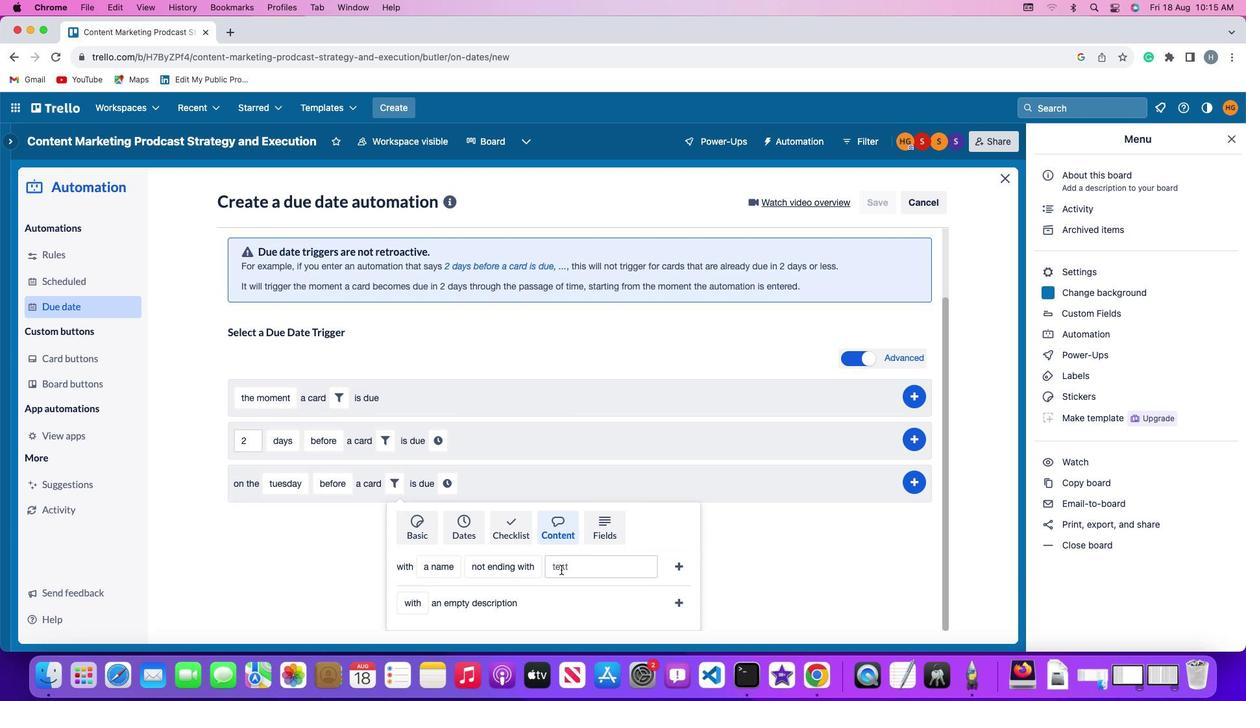 
Action: Mouse pressed left at (560, 570)
Screenshot: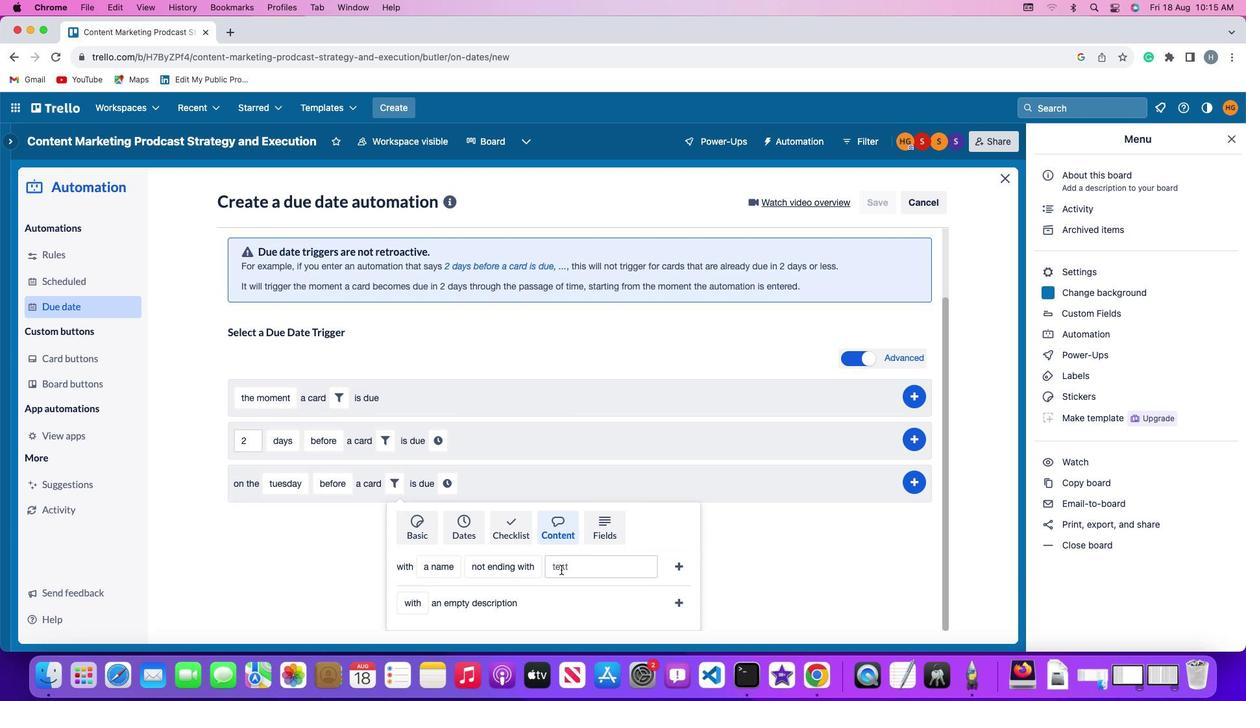 
Action: Mouse moved to (561, 570)
Screenshot: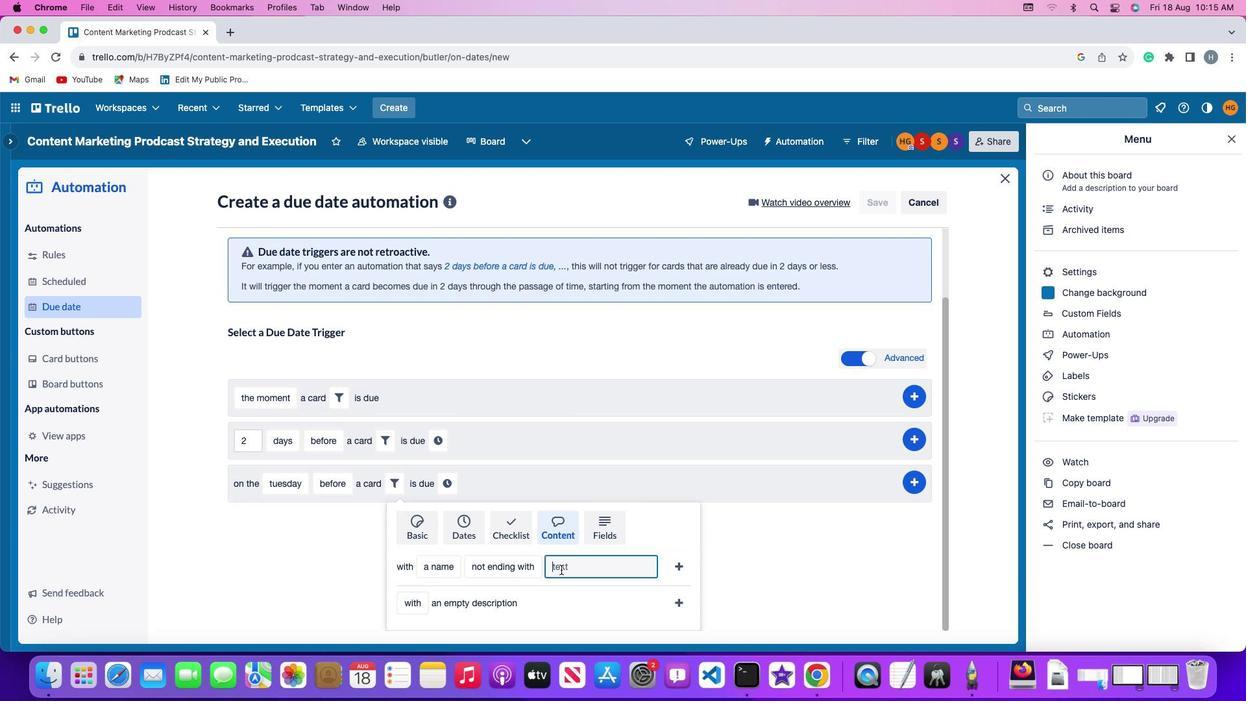 
Action: Key pressed 'r''e''s''u''m''e'
Screenshot: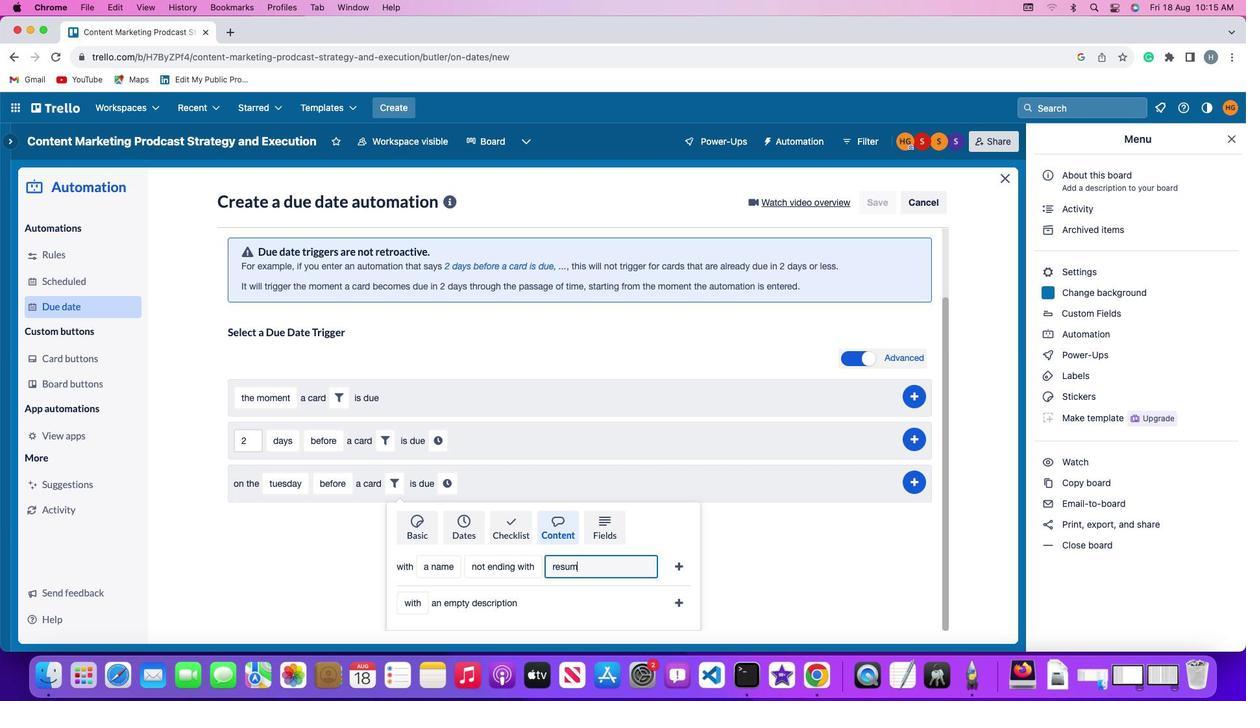 
Action: Mouse moved to (681, 568)
Screenshot: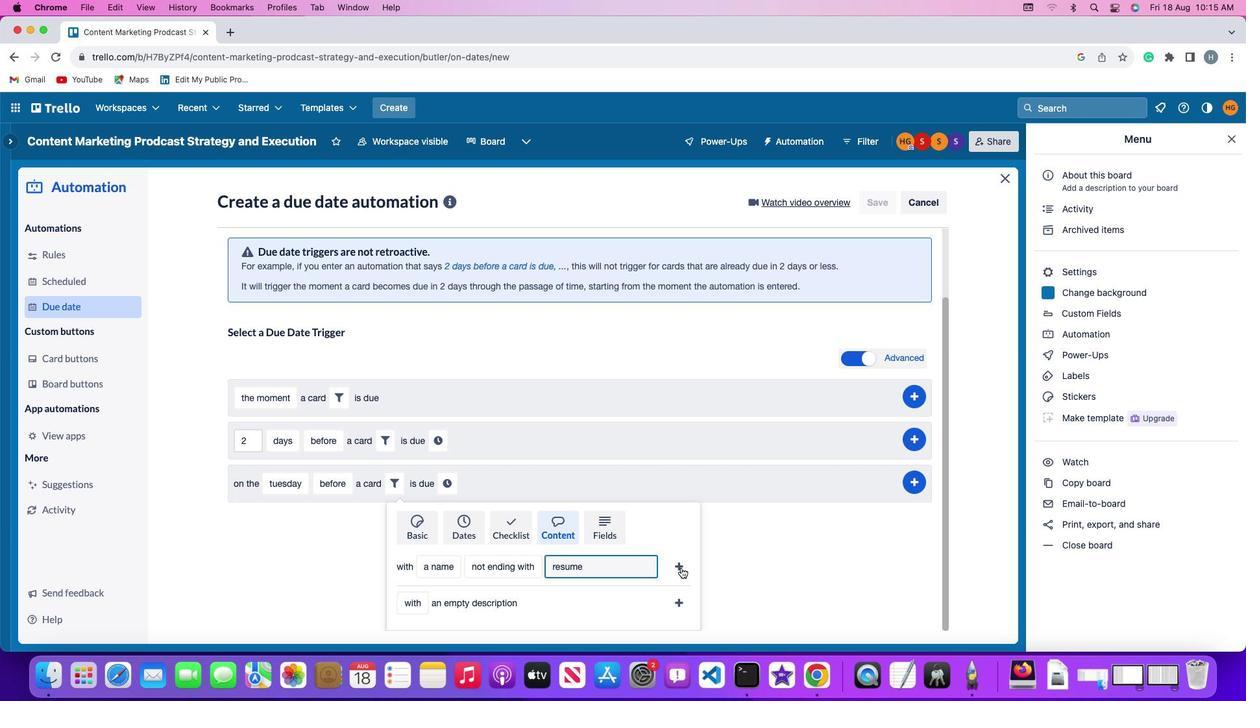 
Action: Mouse pressed left at (681, 568)
Screenshot: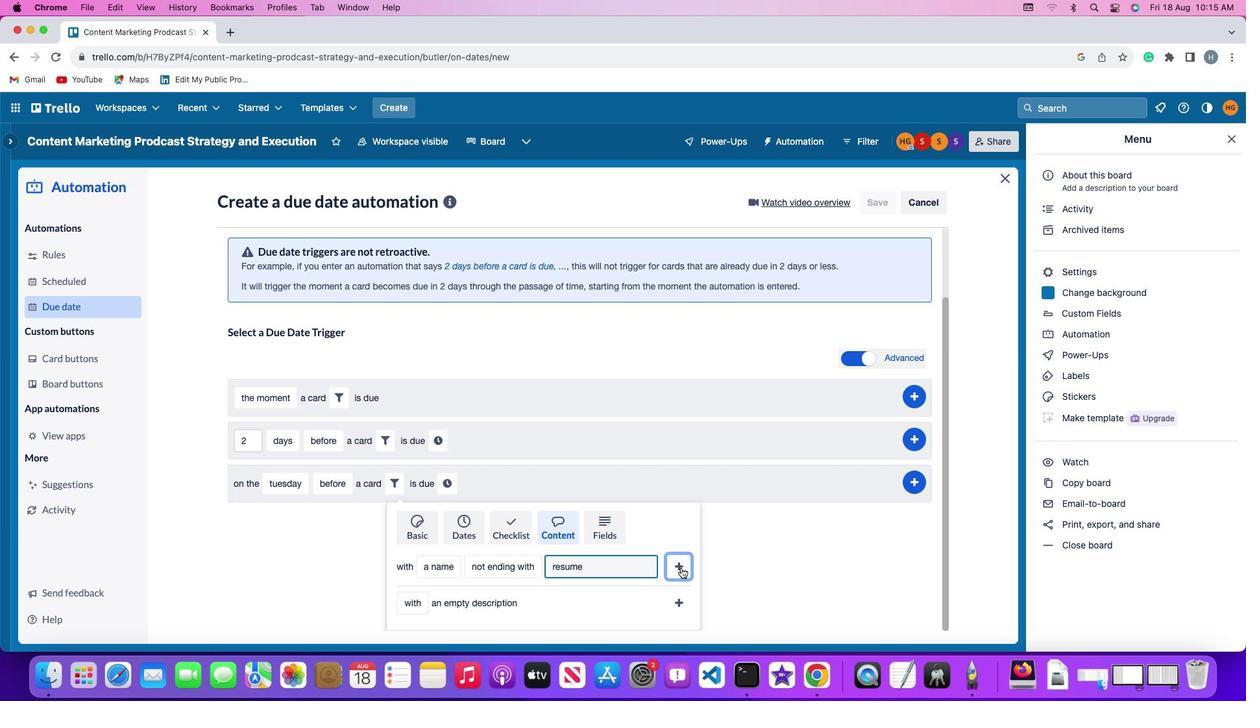 
Action: Mouse moved to (638, 566)
Screenshot: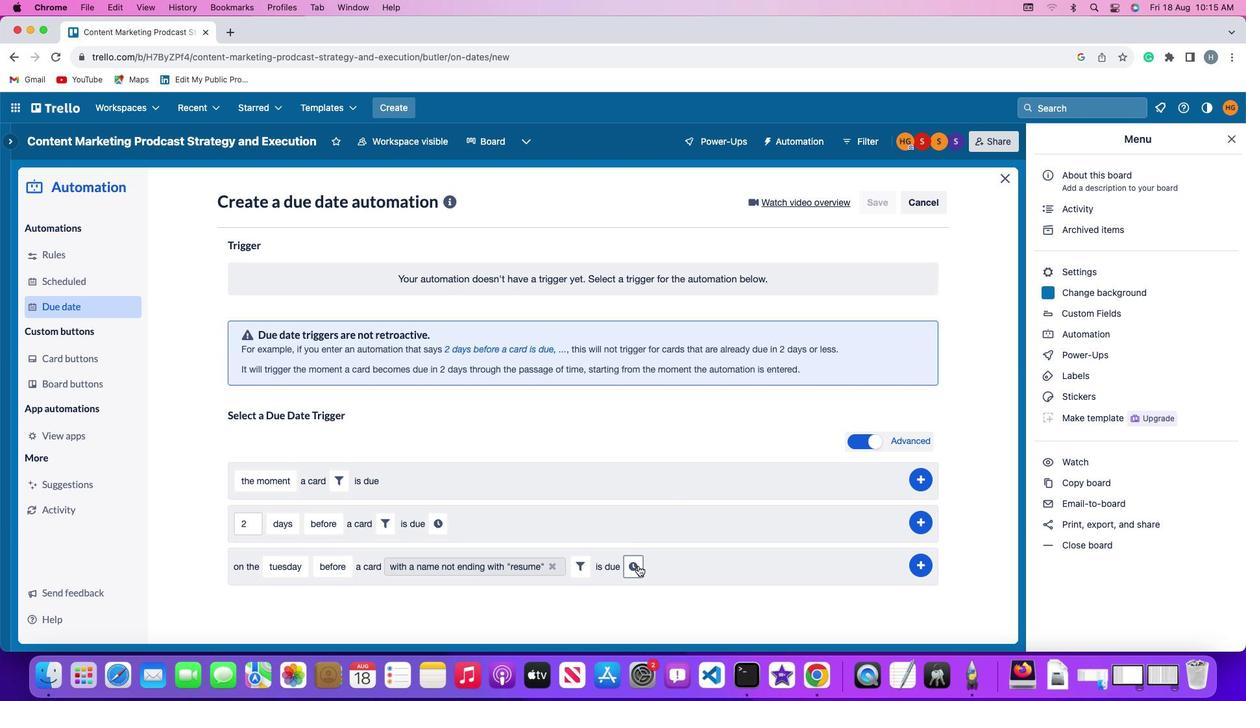 
Action: Mouse pressed left at (638, 566)
Screenshot: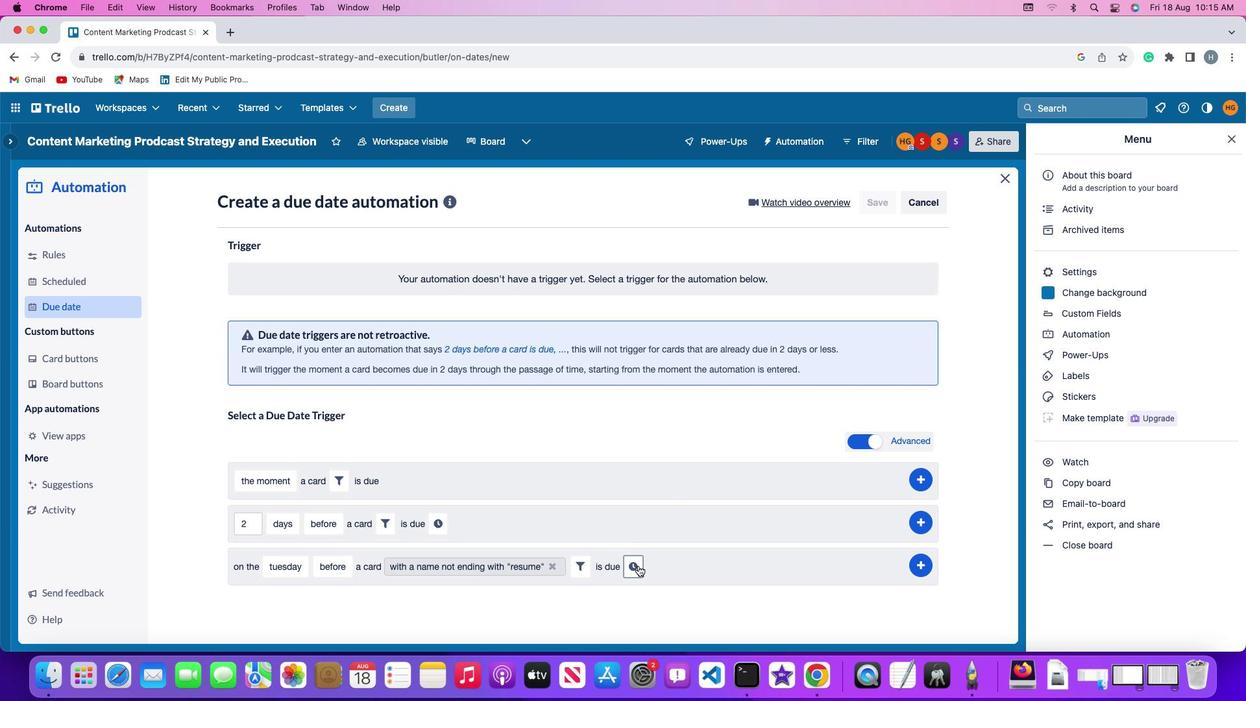 
Action: Mouse moved to (663, 569)
Screenshot: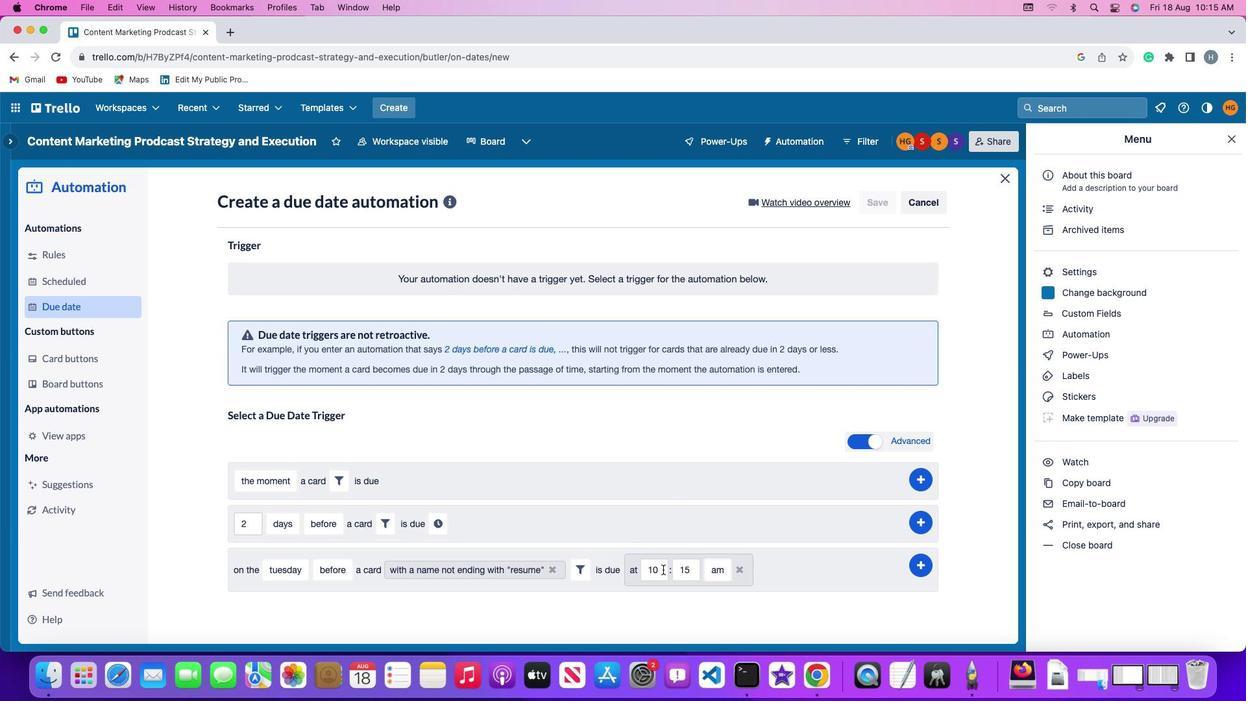 
Action: Mouse pressed left at (663, 569)
Screenshot: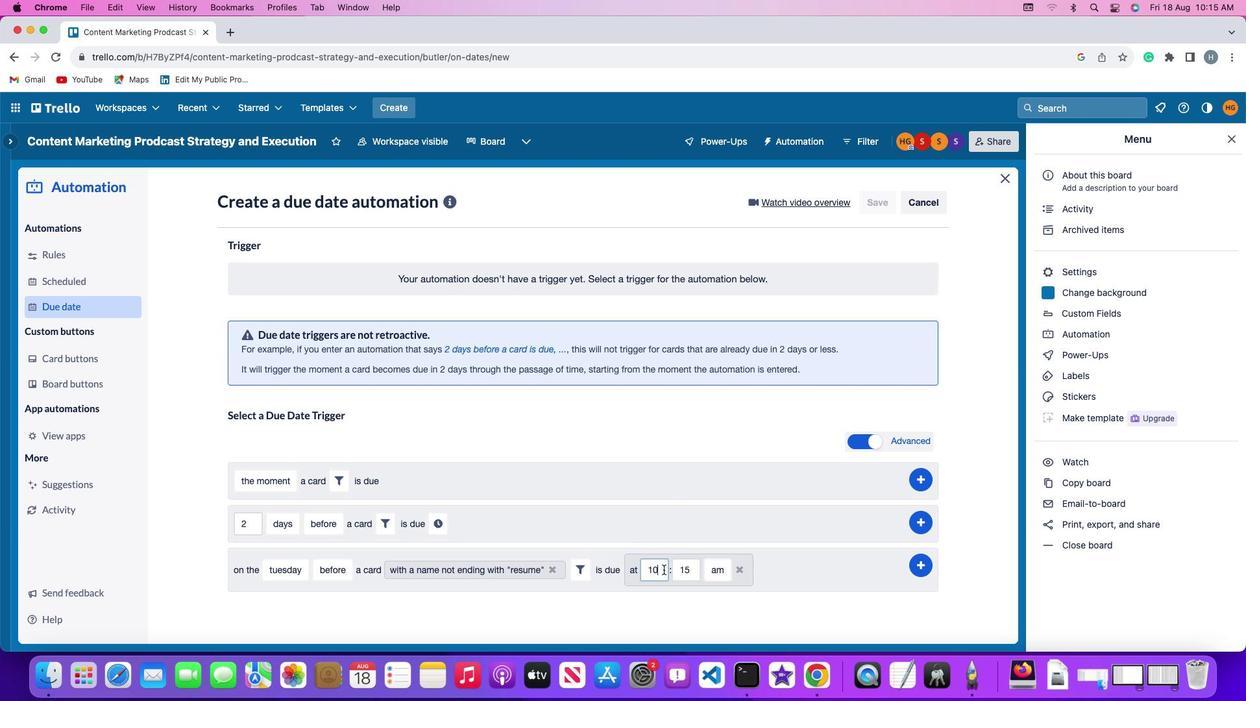 
Action: Mouse moved to (663, 570)
Screenshot: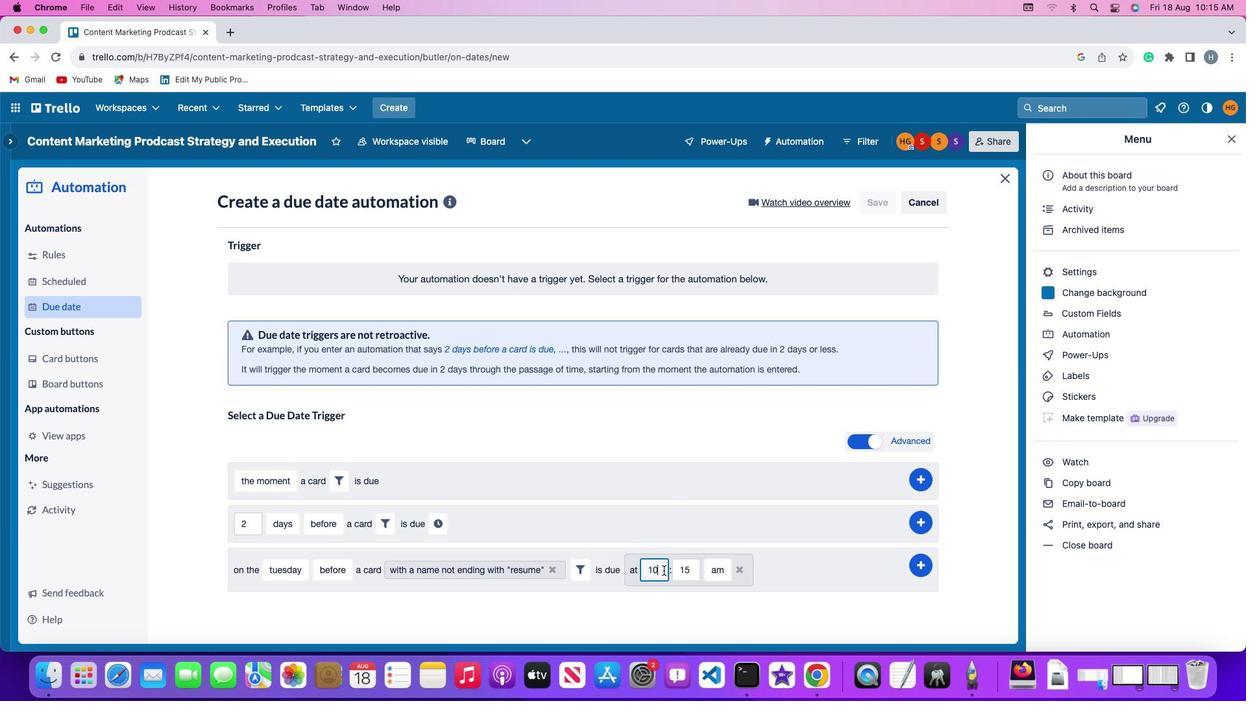 
Action: Key pressed Key.backspace
Screenshot: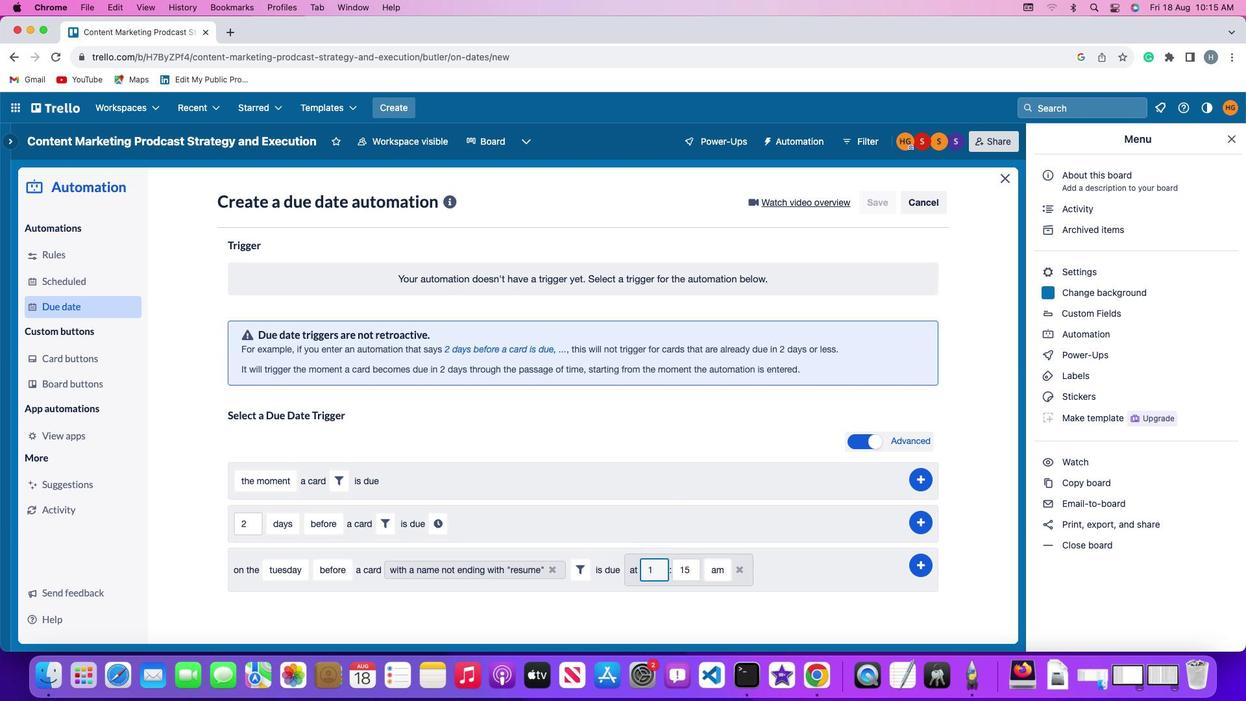 
Action: Mouse moved to (666, 571)
Screenshot: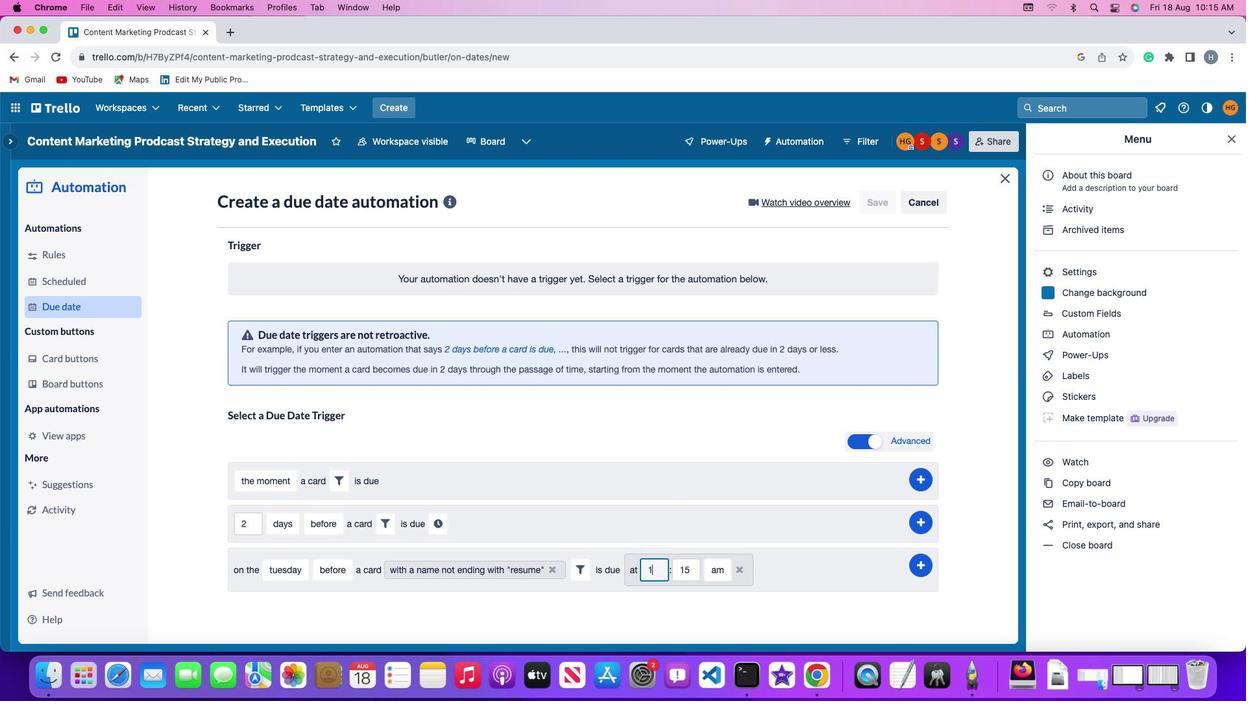
Action: Key pressed '1'
Screenshot: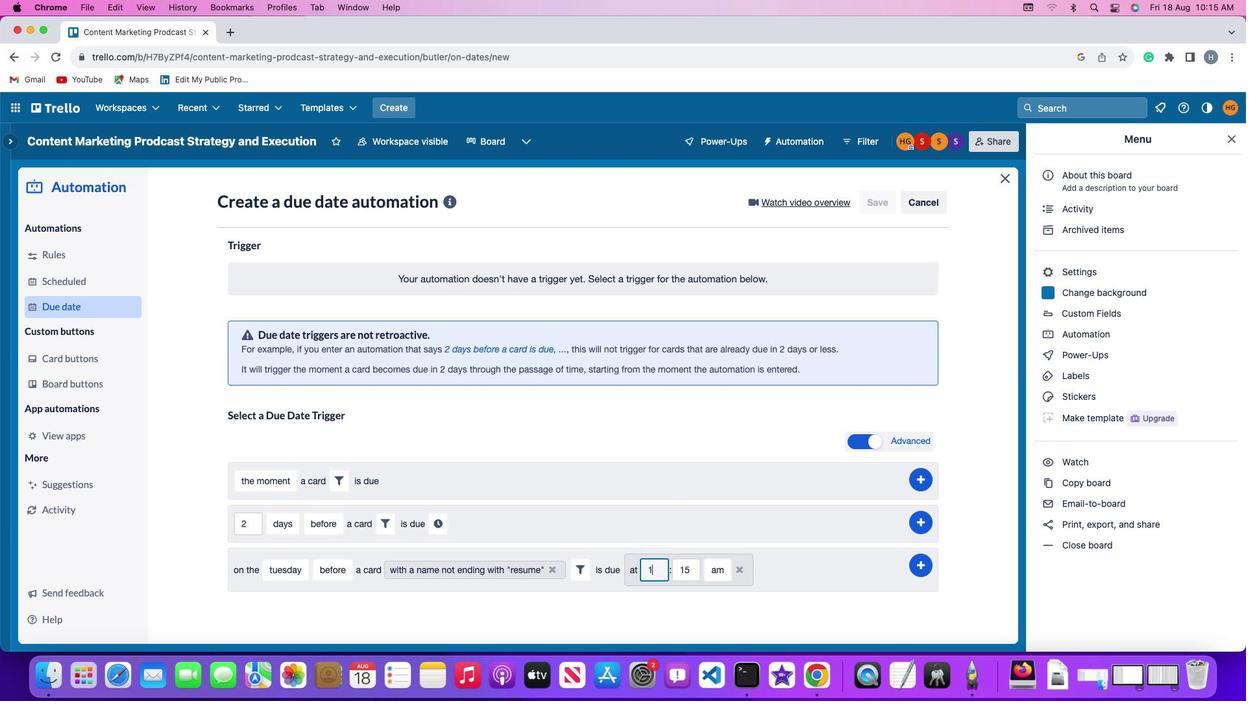 
Action: Mouse moved to (696, 570)
Screenshot: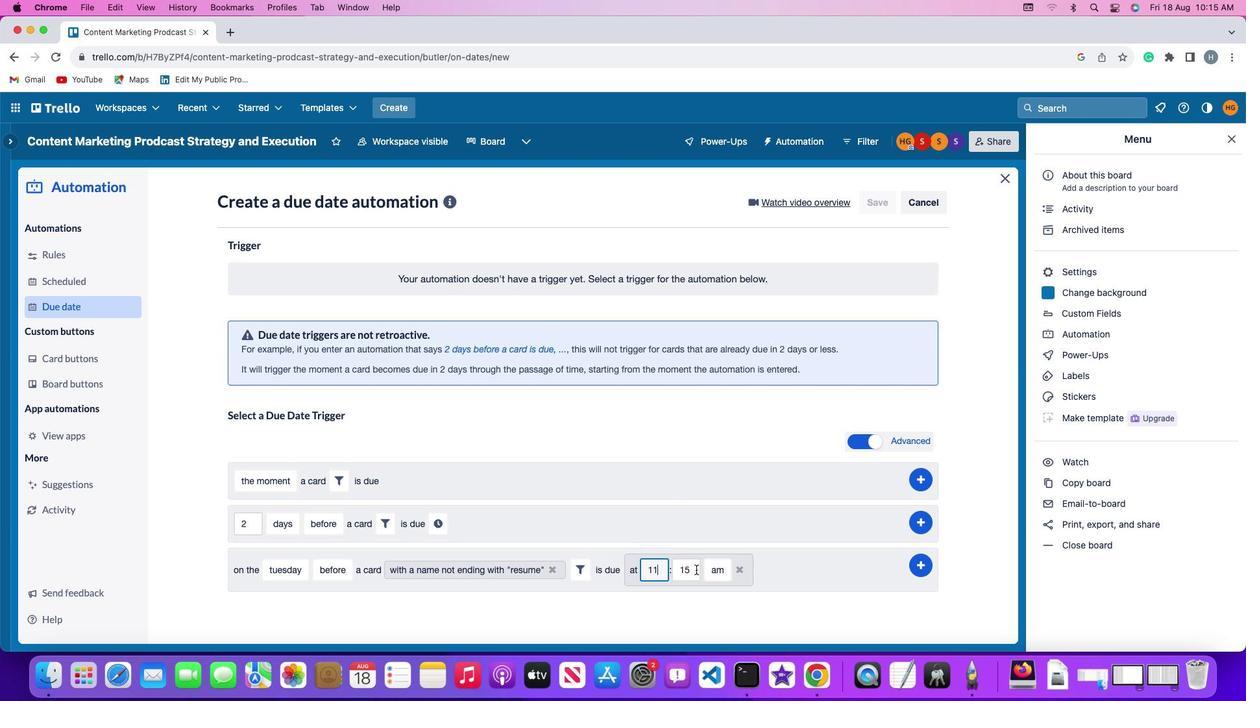 
Action: Mouse pressed left at (696, 570)
Screenshot: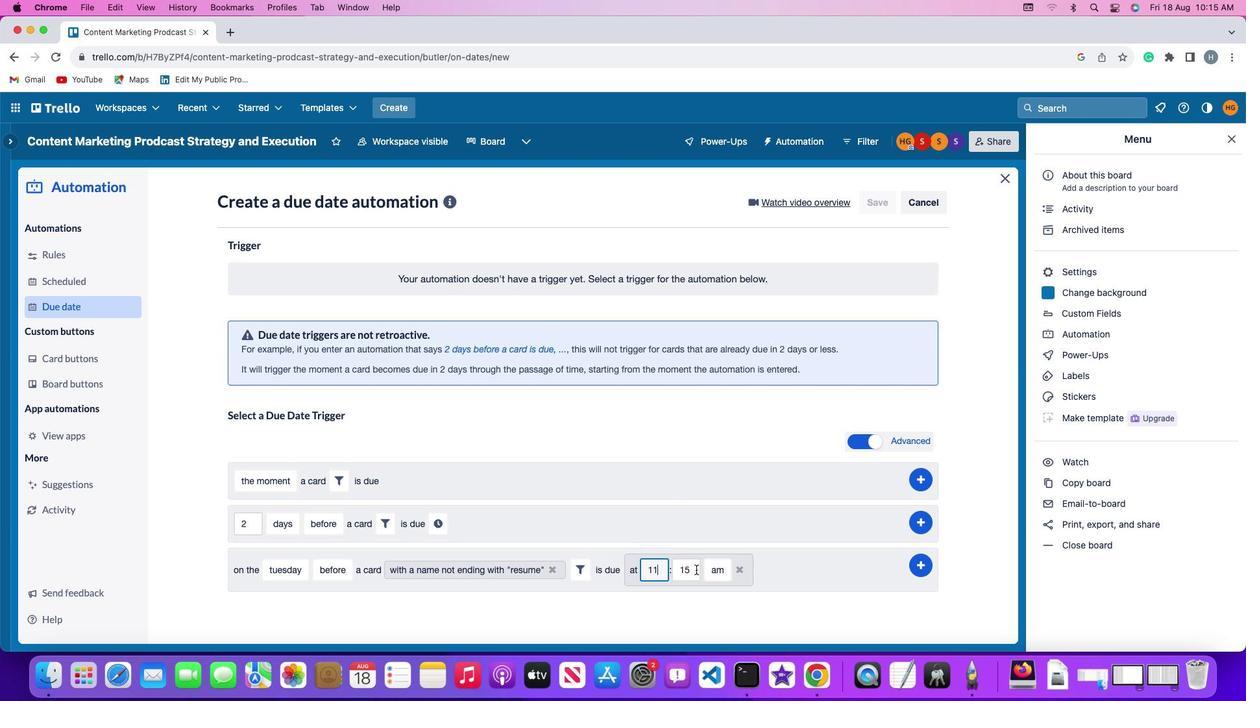 
Action: Key pressed Key.backspaceKey.backspace'0''0'
Screenshot: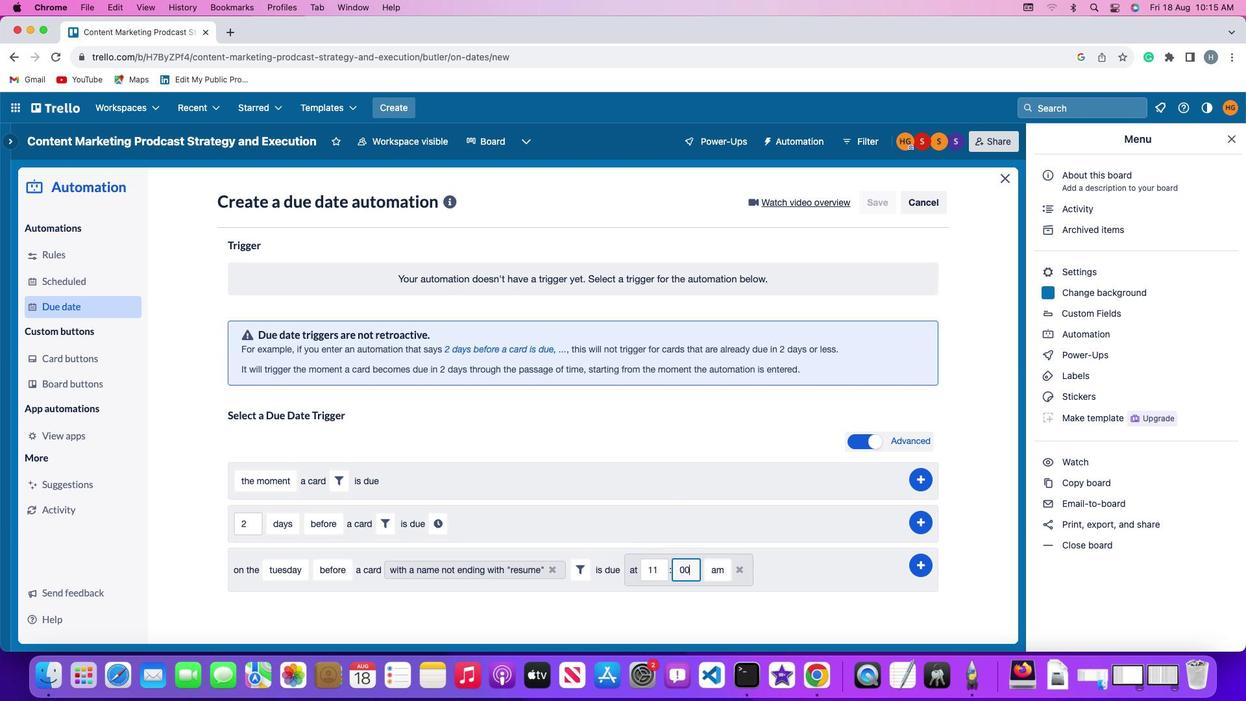 
Action: Mouse moved to (714, 569)
Screenshot: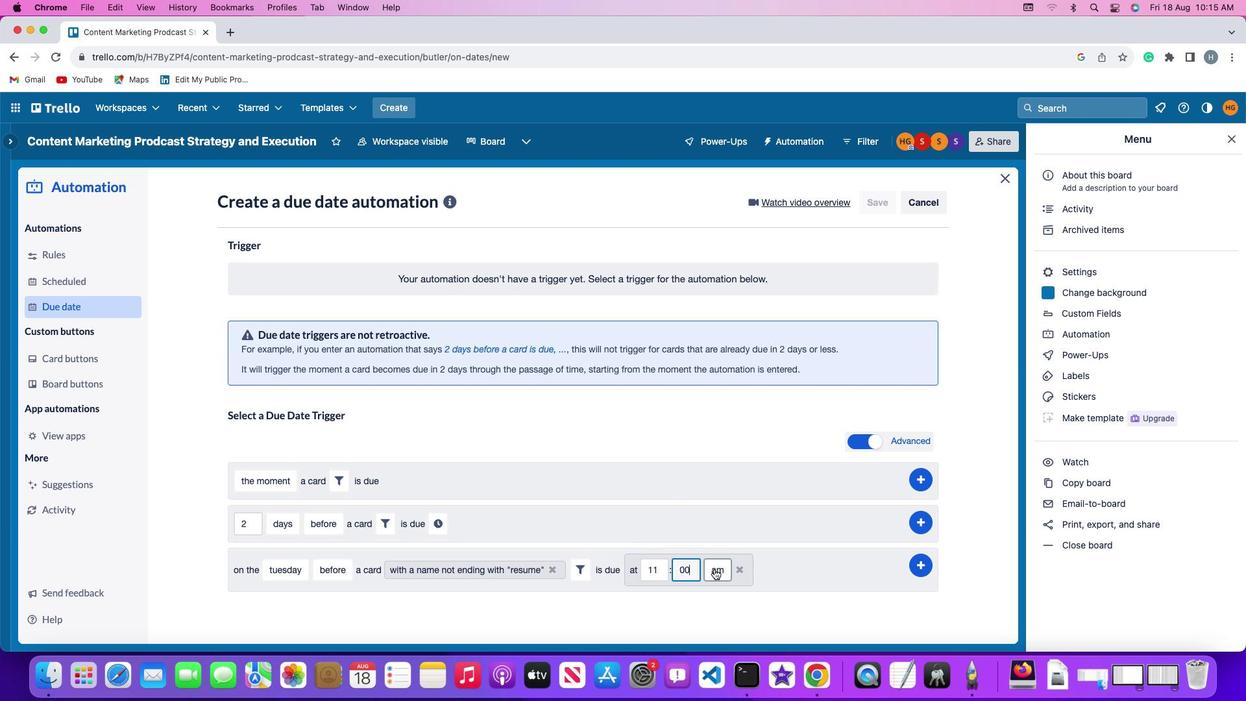 
Action: Mouse pressed left at (714, 569)
Screenshot: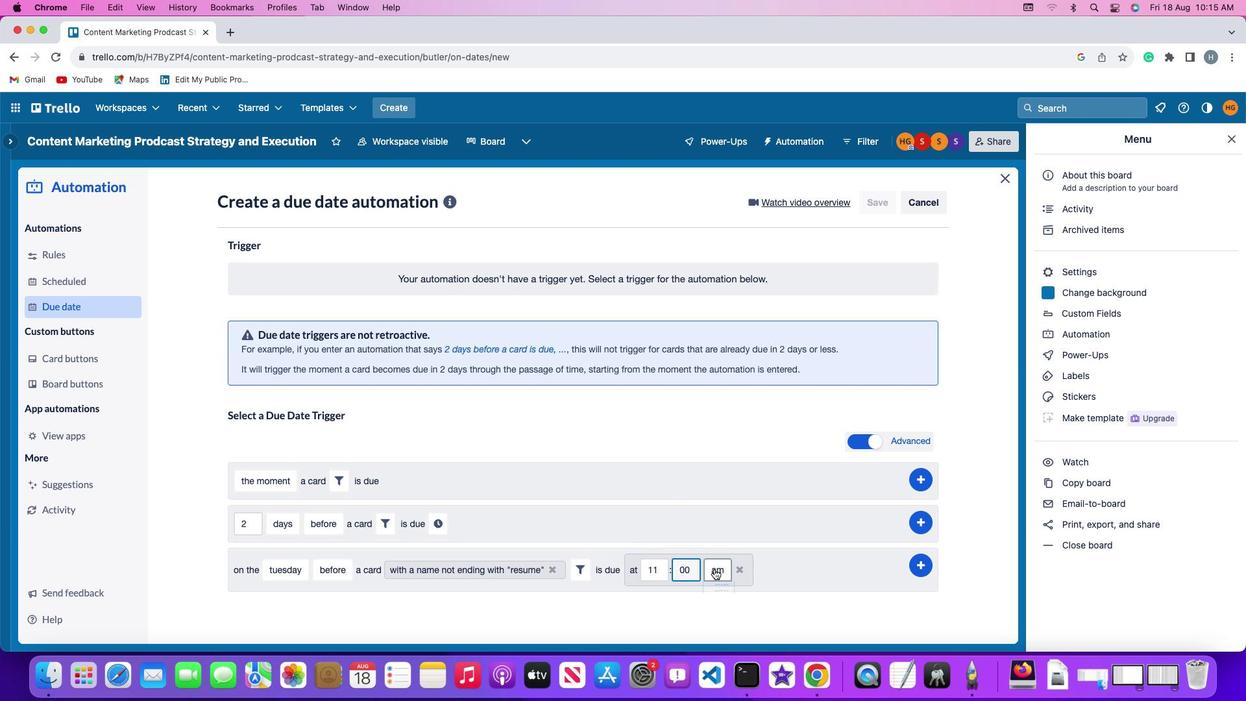
Action: Mouse moved to (719, 590)
Screenshot: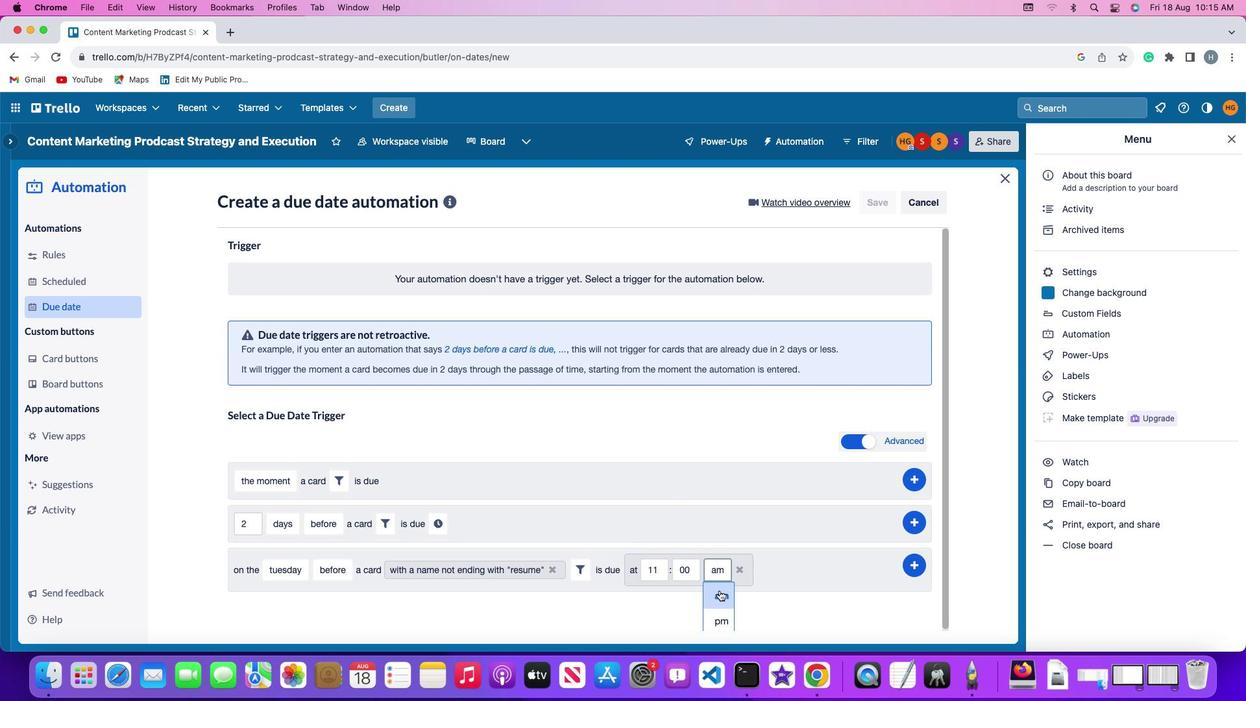 
Action: Mouse pressed left at (719, 590)
Screenshot: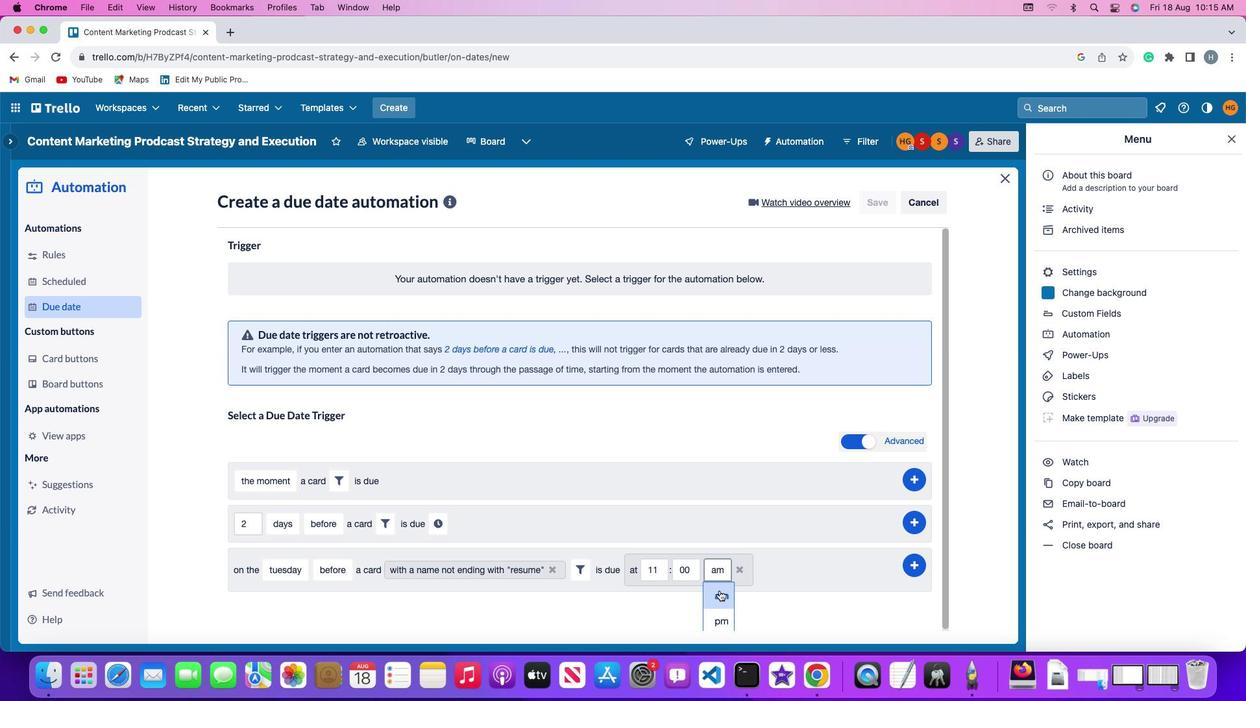 
Action: Mouse moved to (919, 560)
Screenshot: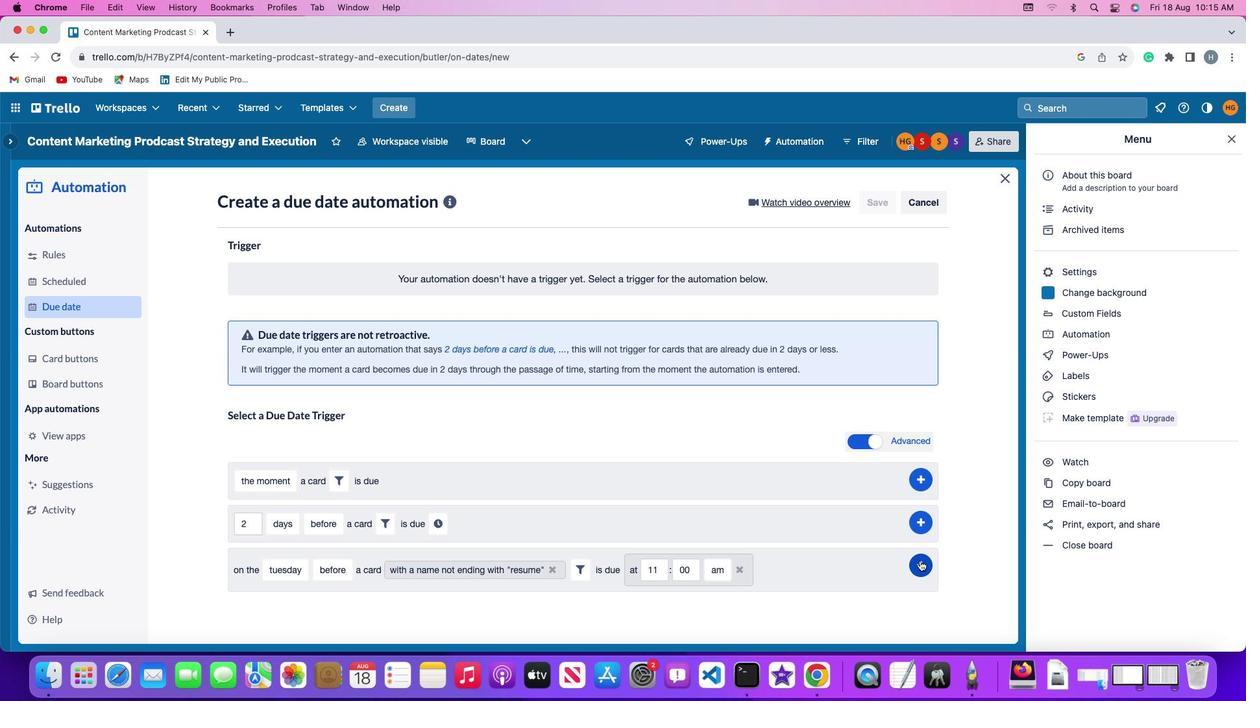 
Action: Mouse pressed left at (919, 560)
Screenshot: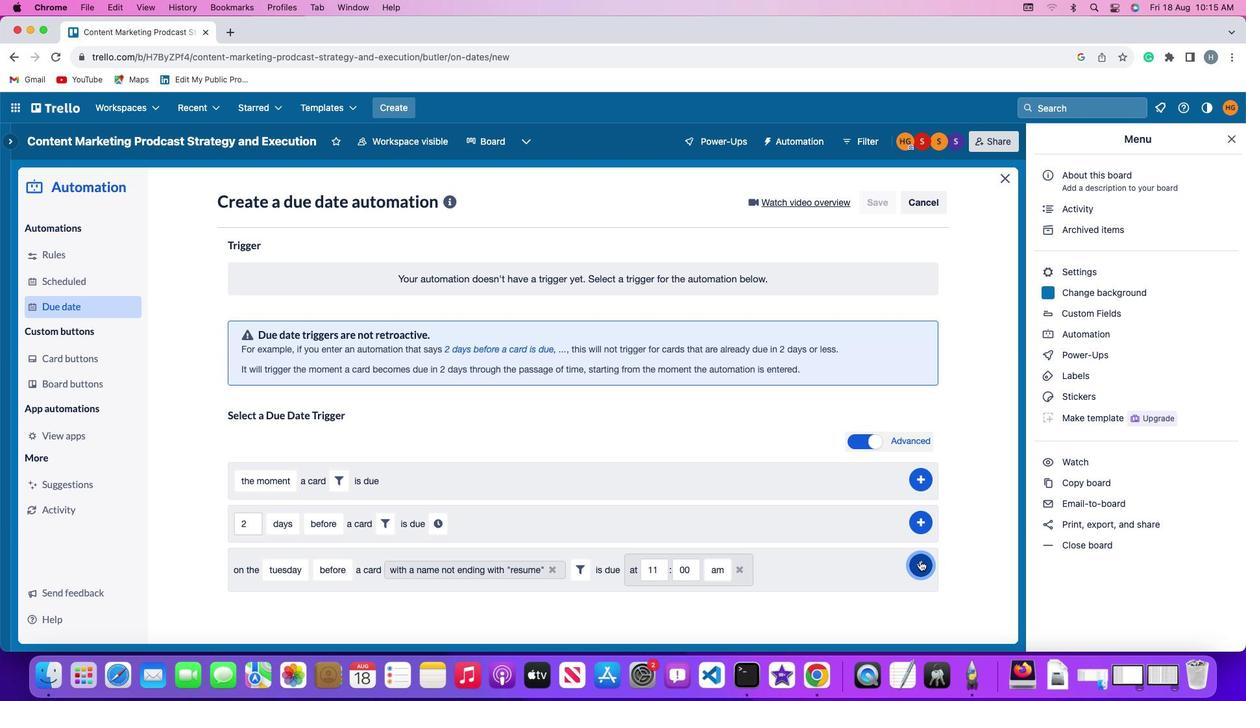 
Action: Mouse moved to (978, 453)
Screenshot: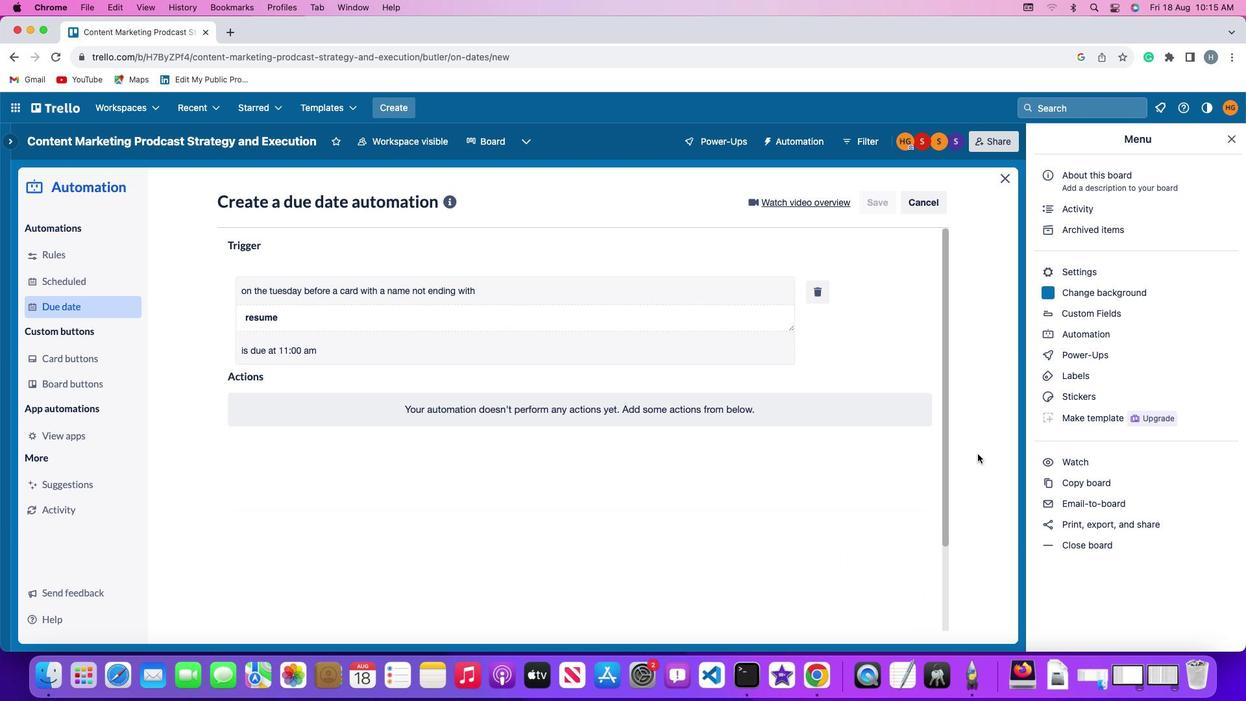 
